 Task: Create new Company, with domain: 'binghamton.edu' and type: 'Other'. Add new contact for this company, with mail Id: 'Trisha34Murphy@binghamton.edu', First Name: Trisha, Last name:  Murphy, Job Title: 'IT Support Specialist', Phone Number: '(617) 555-8906'. Change life cycle stage to  Lead and lead status to  Open. Logged in from softage.5@softage.net
Action: Mouse moved to (77, 58)
Screenshot: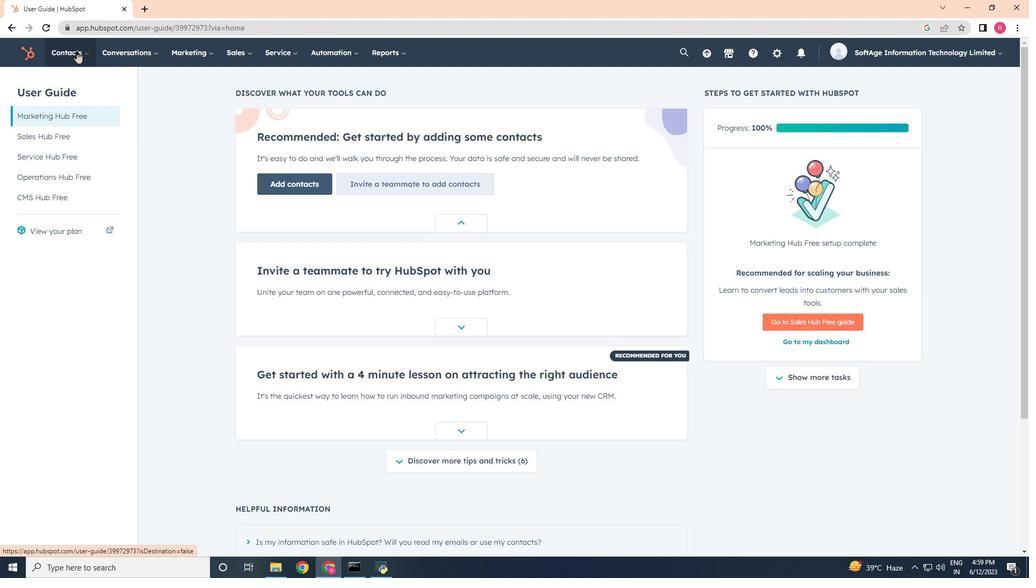 
Action: Mouse pressed left at (77, 58)
Screenshot: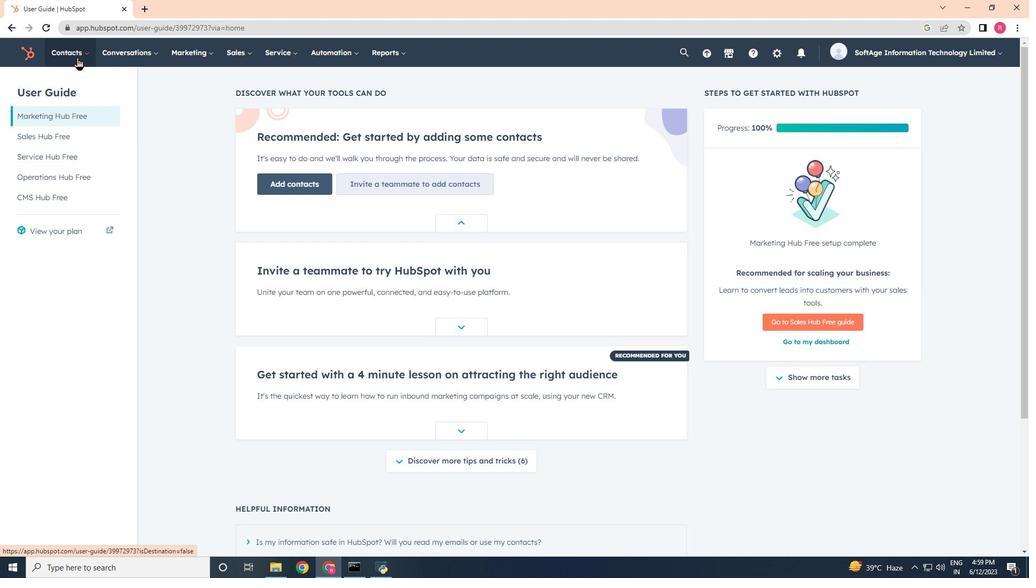 
Action: Mouse moved to (79, 99)
Screenshot: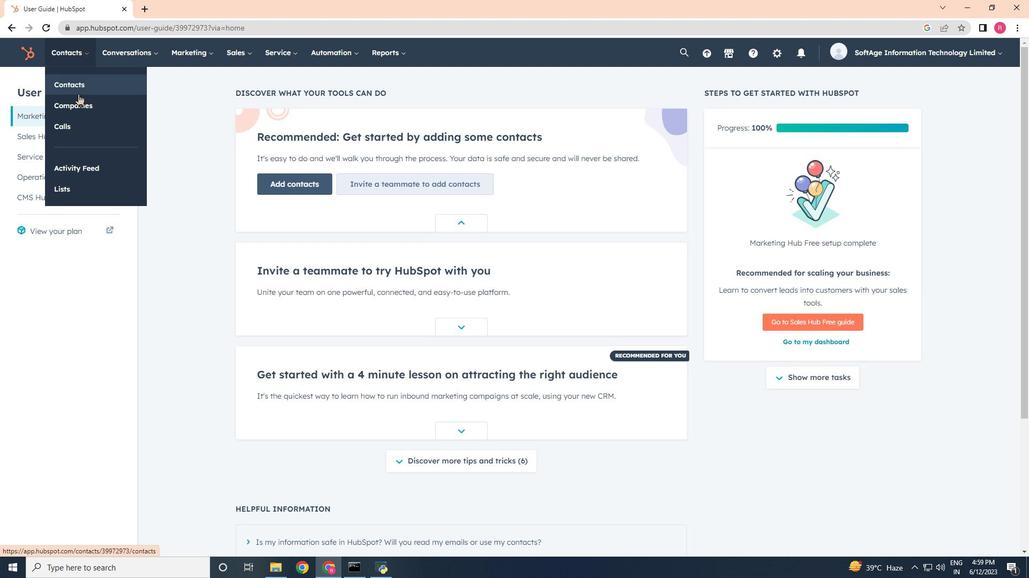 
Action: Mouse pressed left at (79, 99)
Screenshot: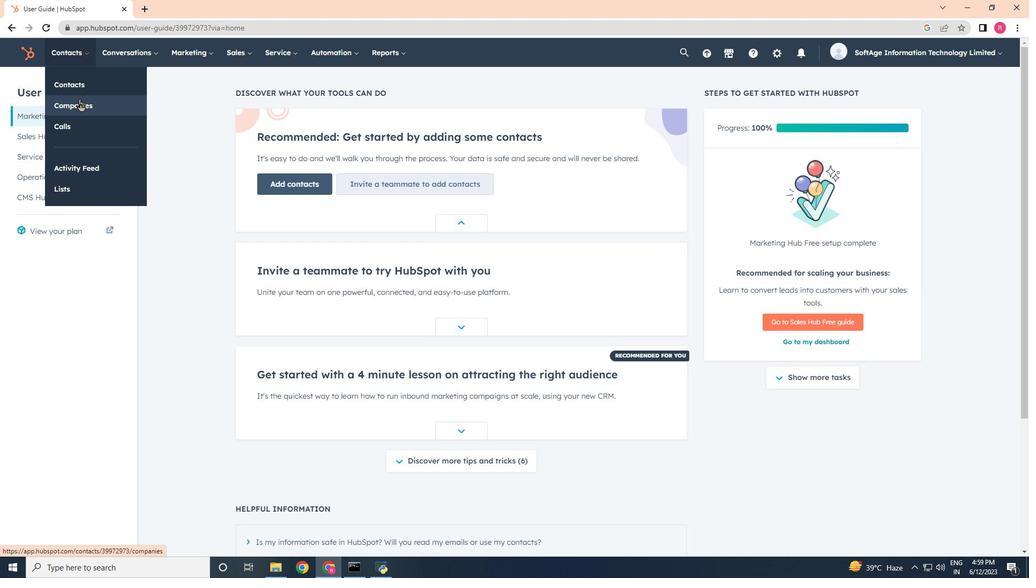 
Action: Mouse moved to (953, 95)
Screenshot: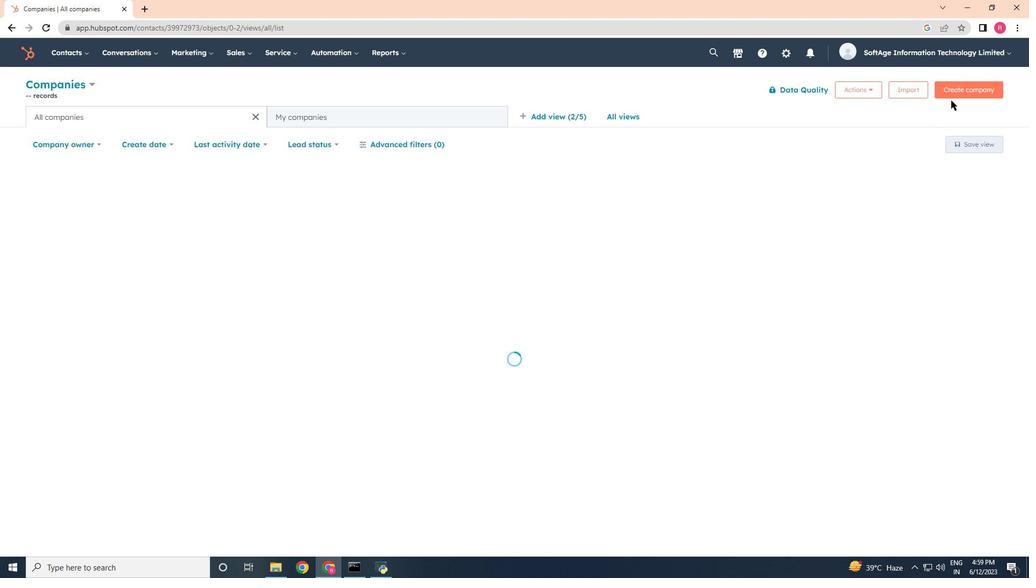 
Action: Mouse pressed left at (953, 95)
Screenshot: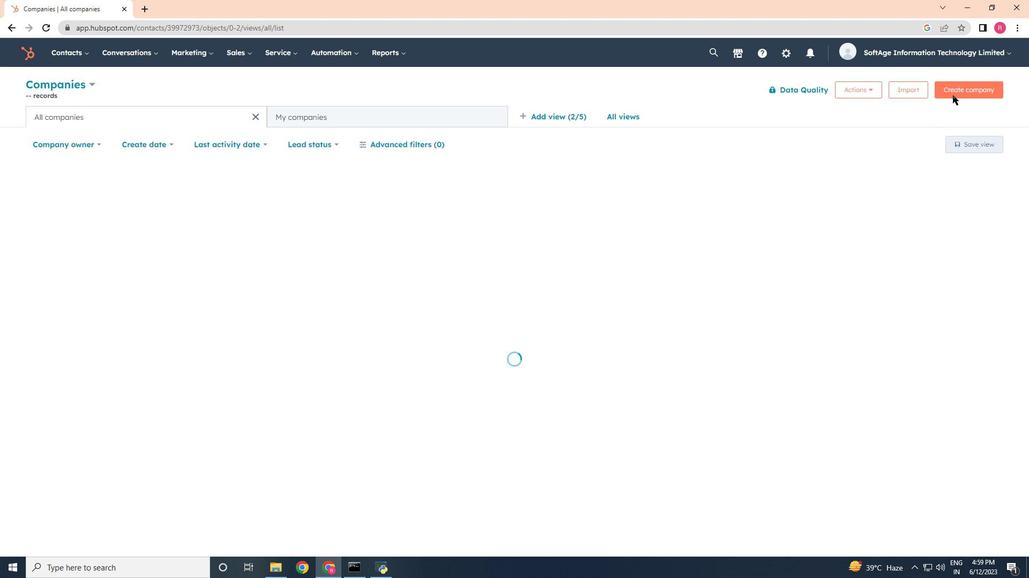 
Action: Mouse moved to (772, 139)
Screenshot: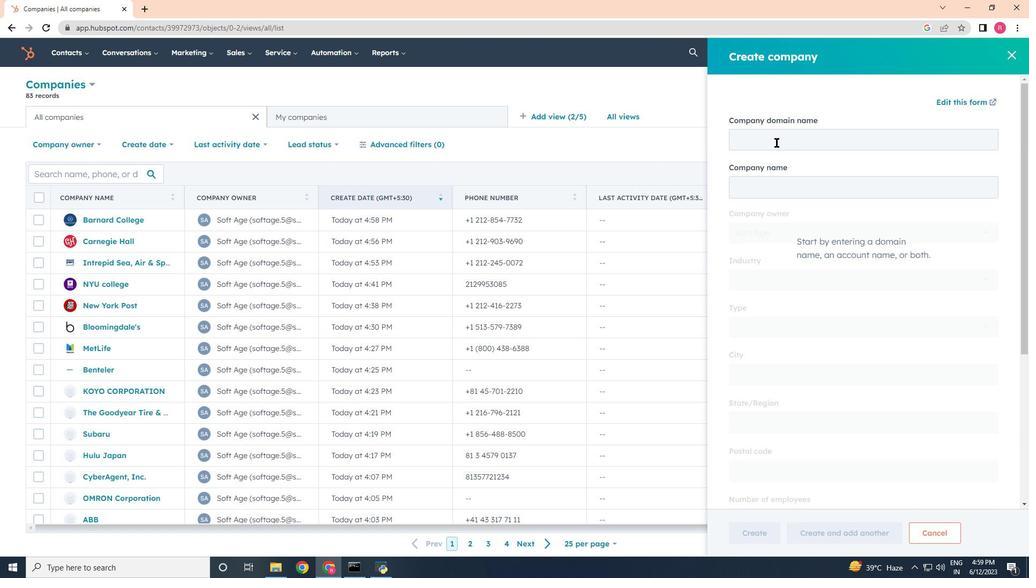 
Action: Mouse pressed left at (772, 139)
Screenshot: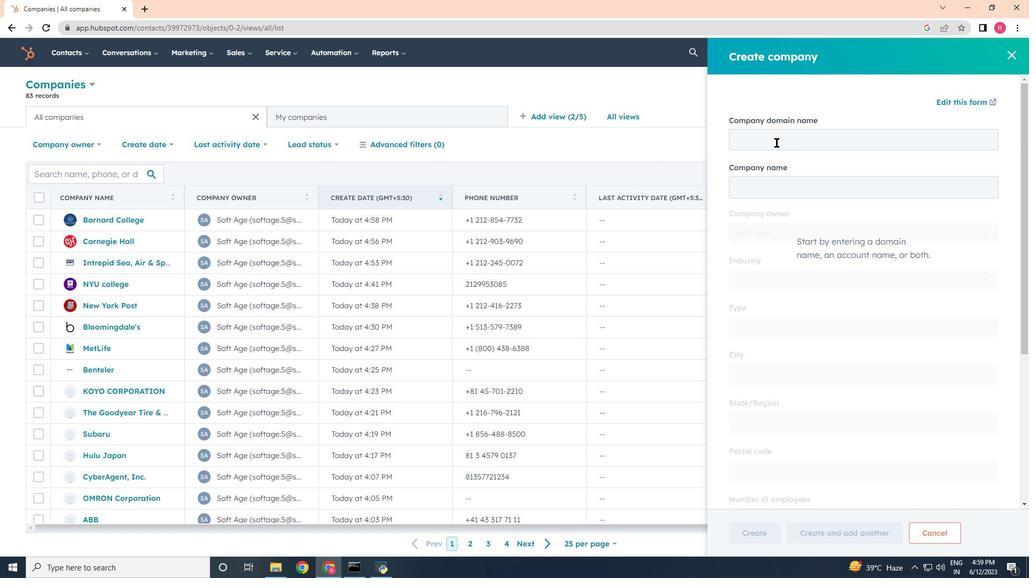 
Action: Key pressed binghanton<Key.space><Key.backspace>.edu<Key.tab><Key.tab><Key.tab><Key.tab>
Screenshot: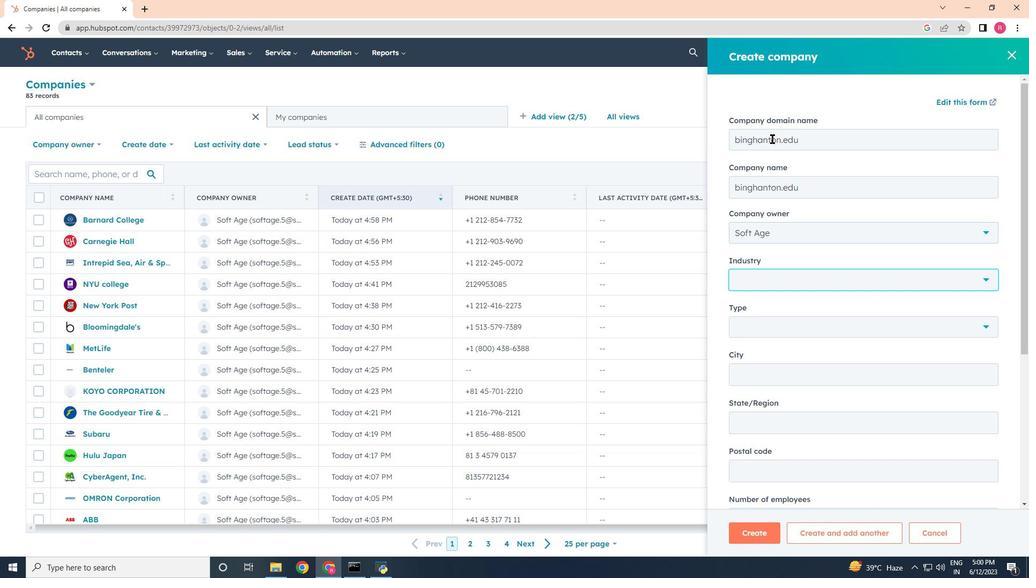 
Action: Mouse moved to (837, 321)
Screenshot: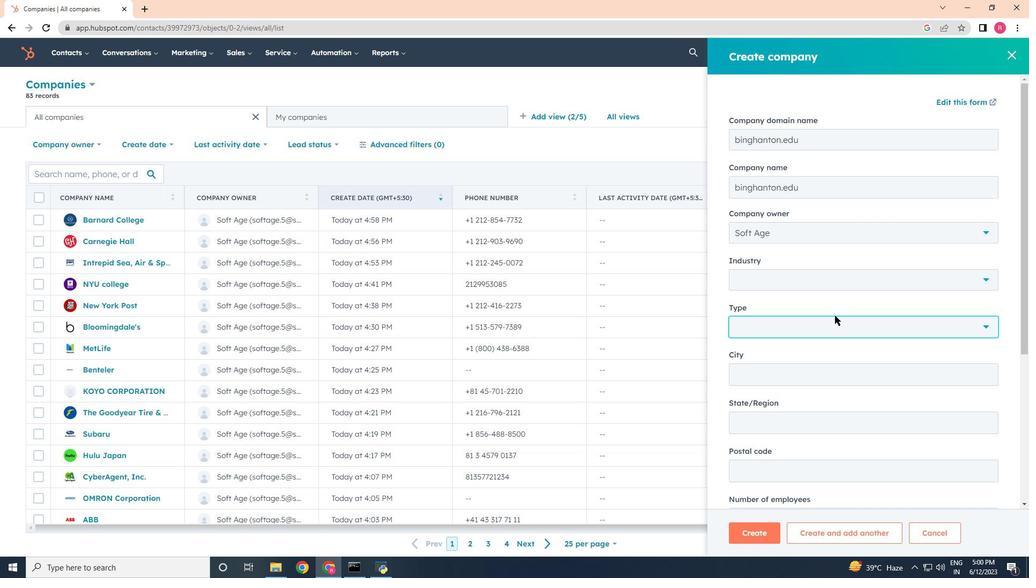 
Action: Mouse pressed left at (837, 321)
Screenshot: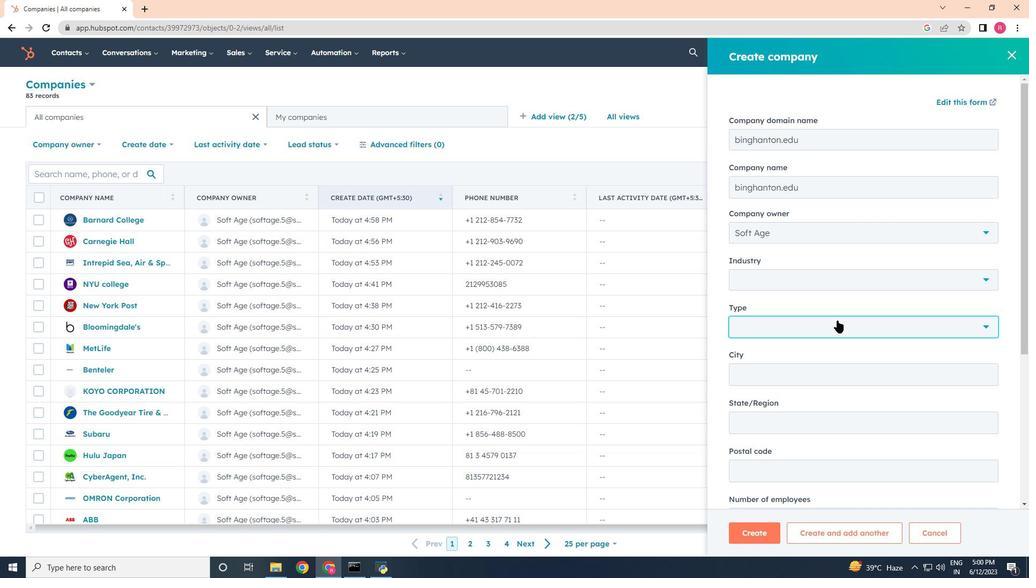 
Action: Mouse moved to (771, 457)
Screenshot: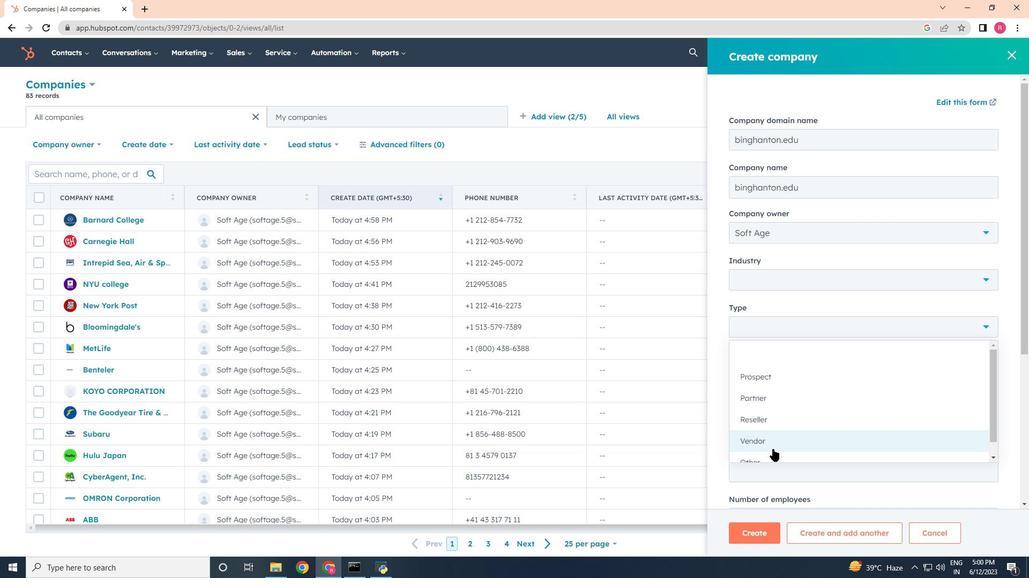 
Action: Mouse pressed left at (771, 457)
Screenshot: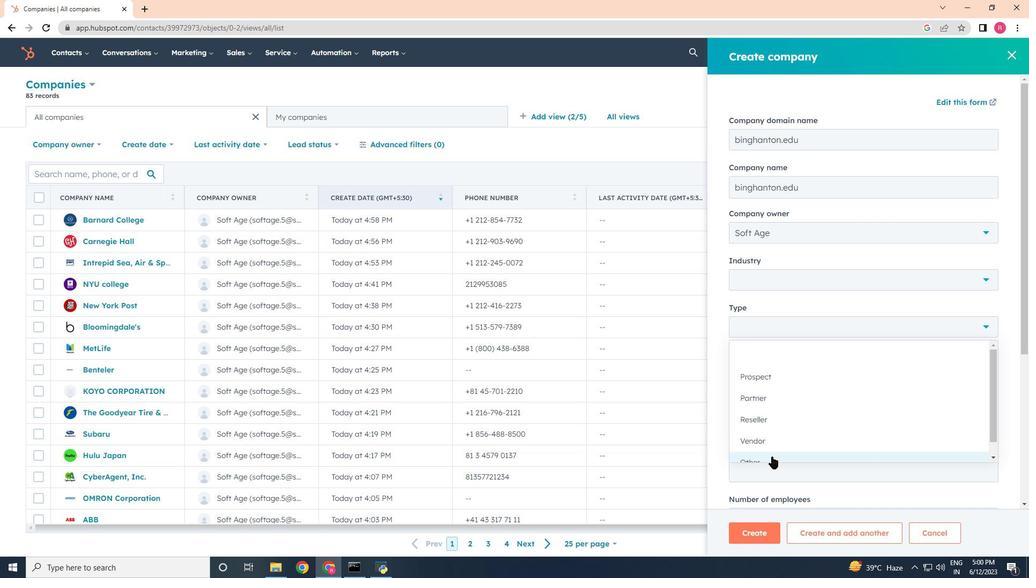 
Action: Mouse moved to (768, 456)
Screenshot: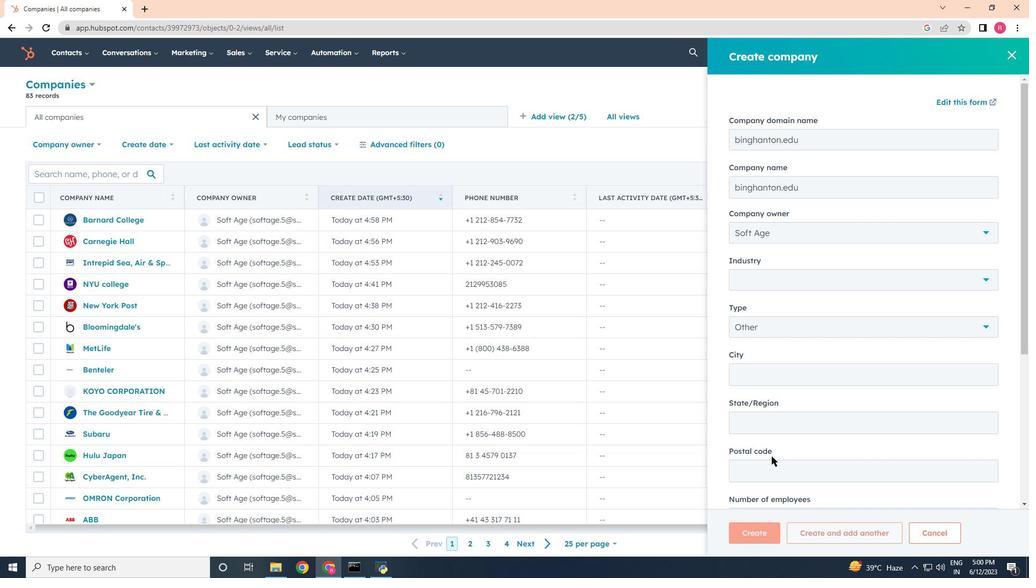 
Action: Mouse scrolled (768, 455) with delta (0, 0)
Screenshot: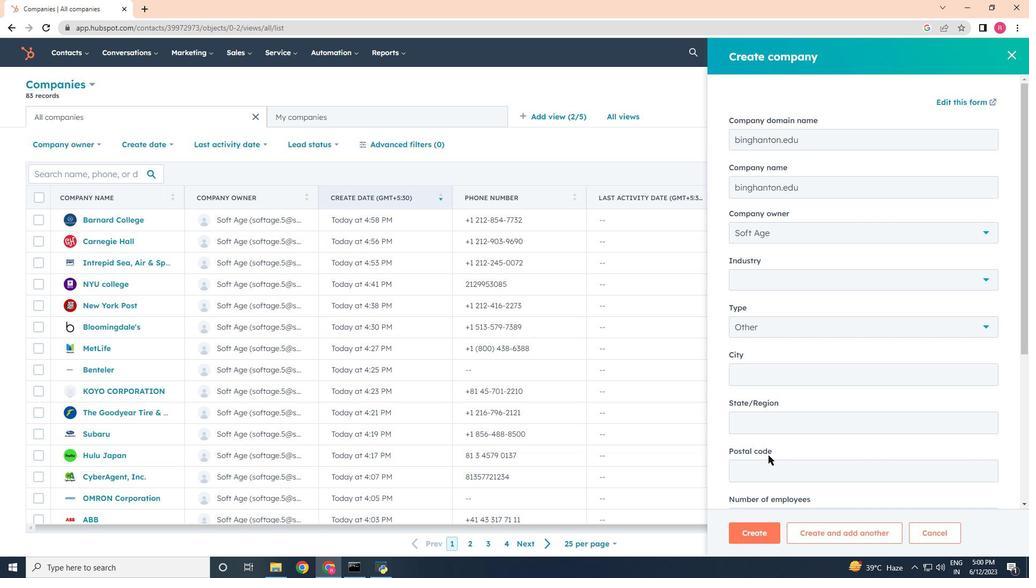 
Action: Mouse scrolled (768, 455) with delta (0, 0)
Screenshot: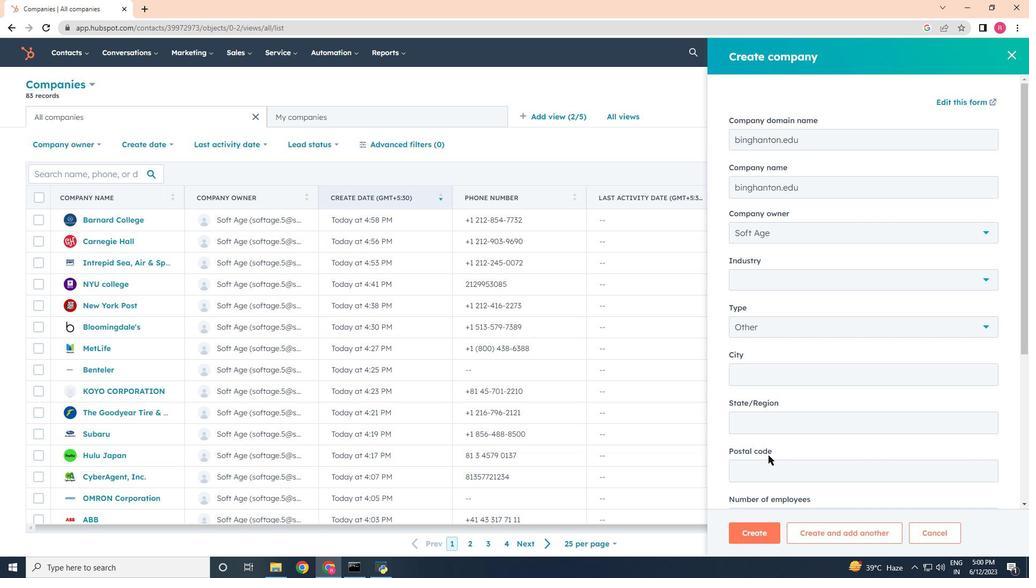 
Action: Mouse scrolled (768, 455) with delta (0, 0)
Screenshot: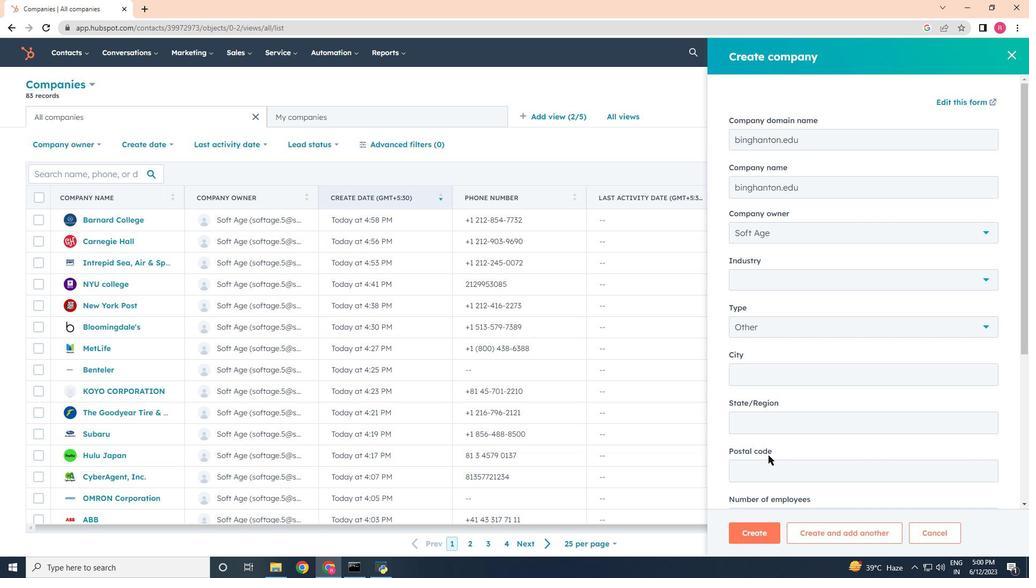 
Action: Mouse scrolled (768, 455) with delta (0, 0)
Screenshot: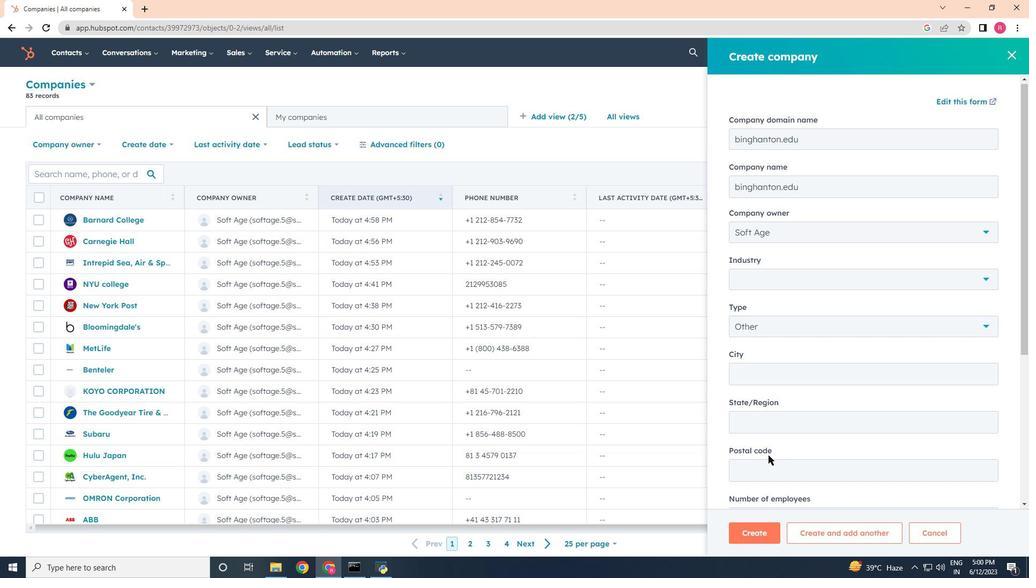
Action: Mouse moved to (767, 506)
Screenshot: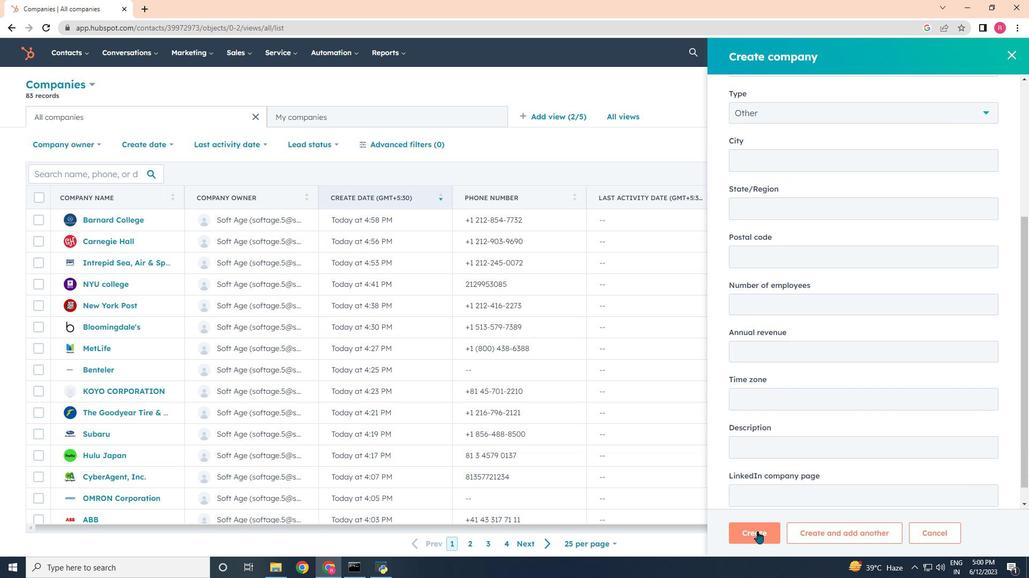 
Action: Mouse scrolled (767, 505) with delta (0, 0)
Screenshot: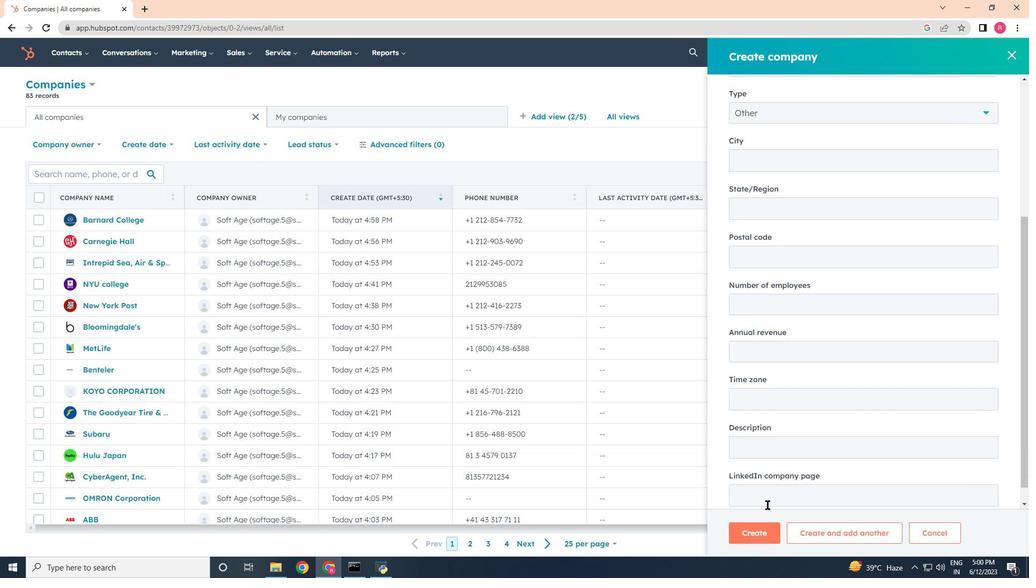 
Action: Mouse scrolled (767, 505) with delta (0, 0)
Screenshot: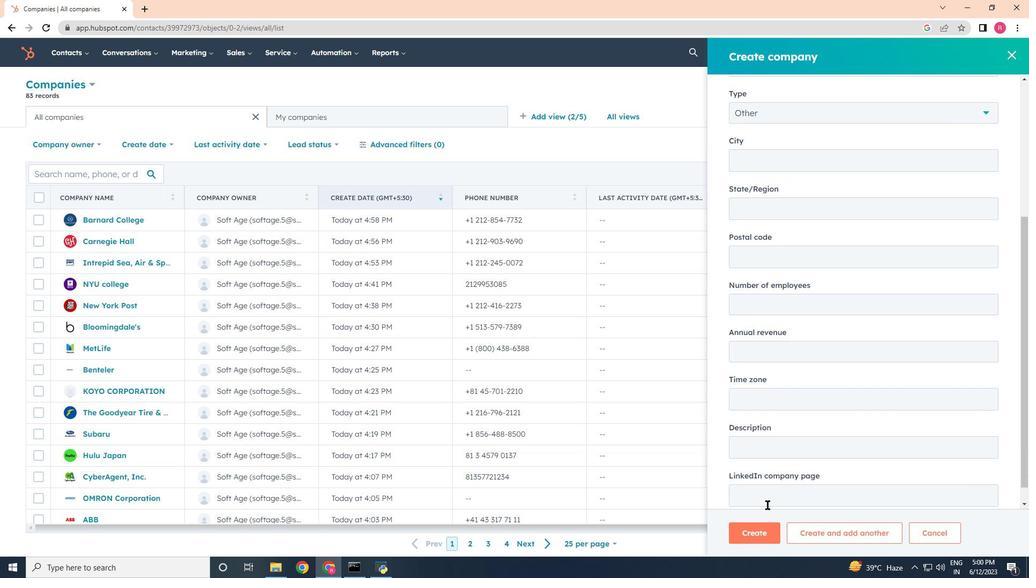 
Action: Mouse moved to (778, 493)
Screenshot: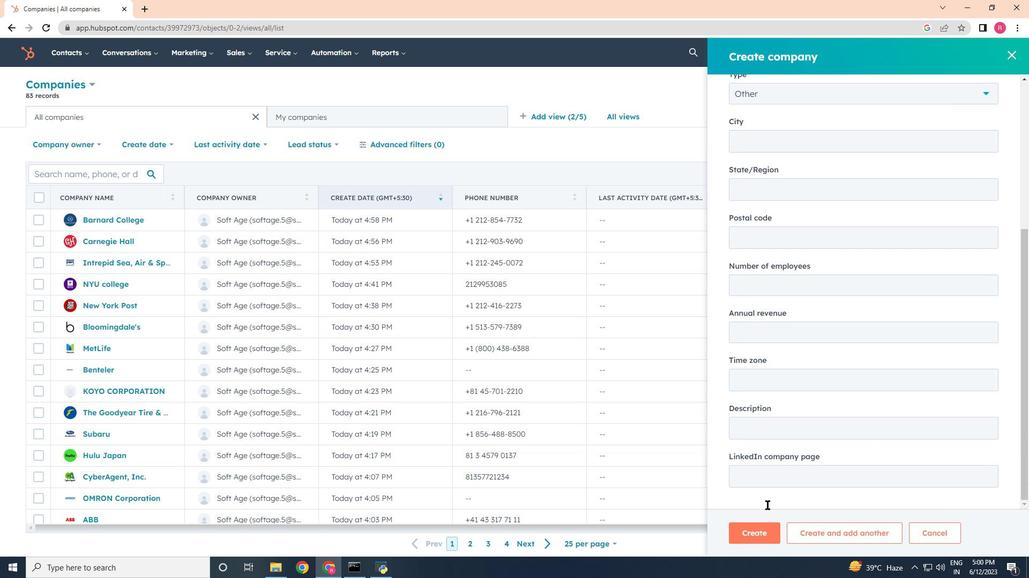 
Action: Mouse scrolled (778, 493) with delta (0, 0)
Screenshot: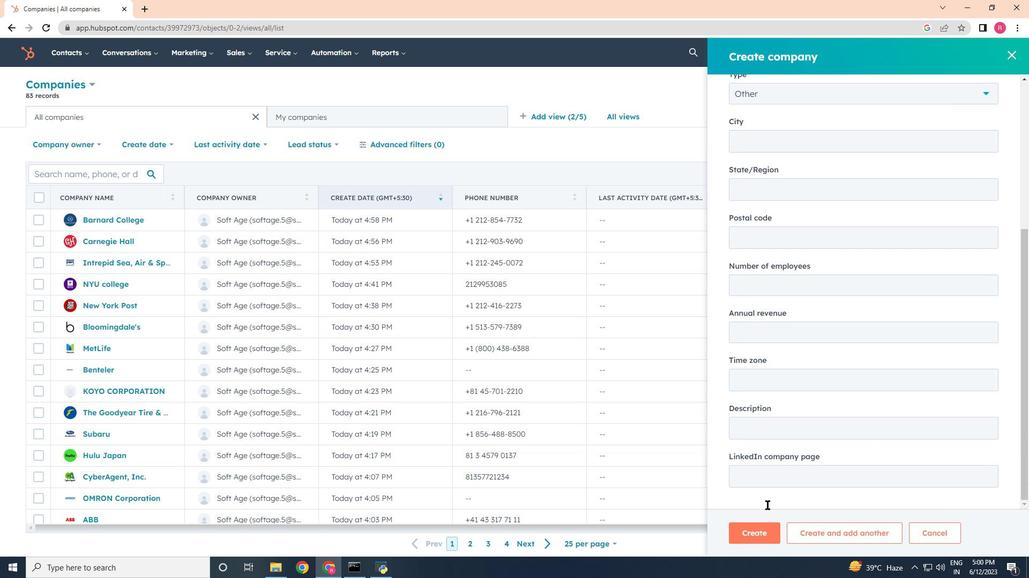 
Action: Mouse moved to (779, 464)
Screenshot: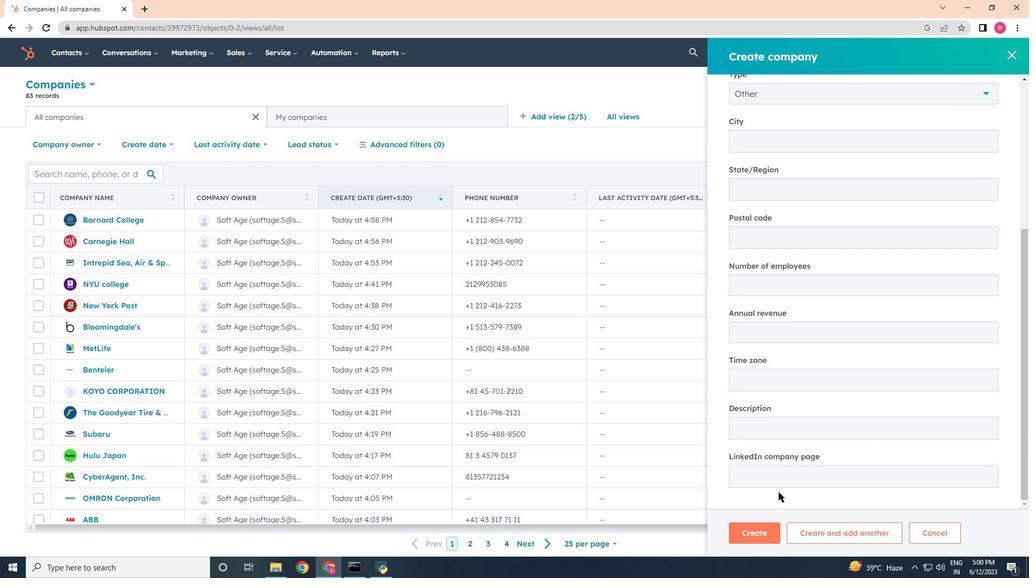 
Action: Mouse scrolled (779, 464) with delta (0, 0)
Screenshot: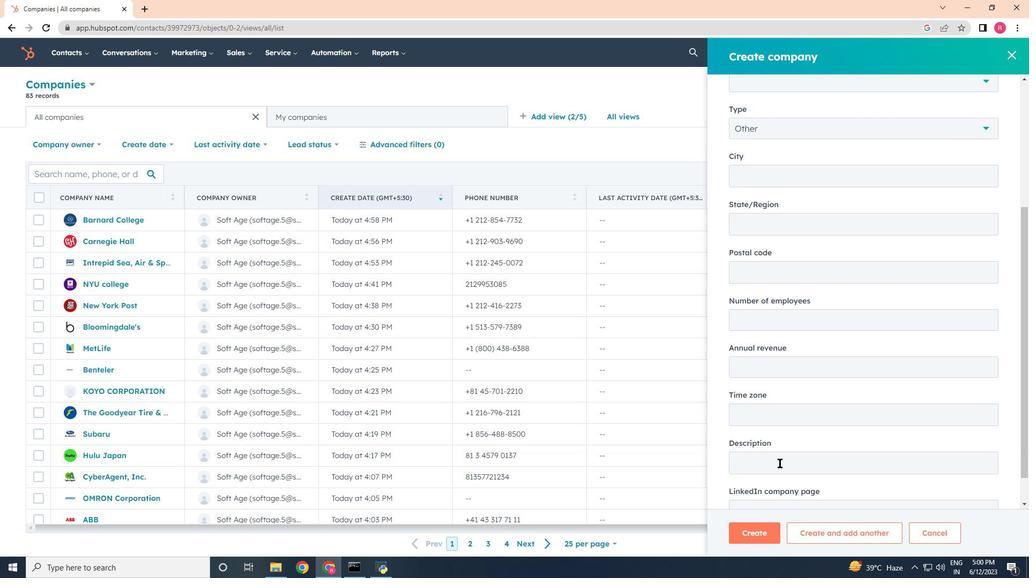 
Action: Mouse scrolled (779, 464) with delta (0, 0)
Screenshot: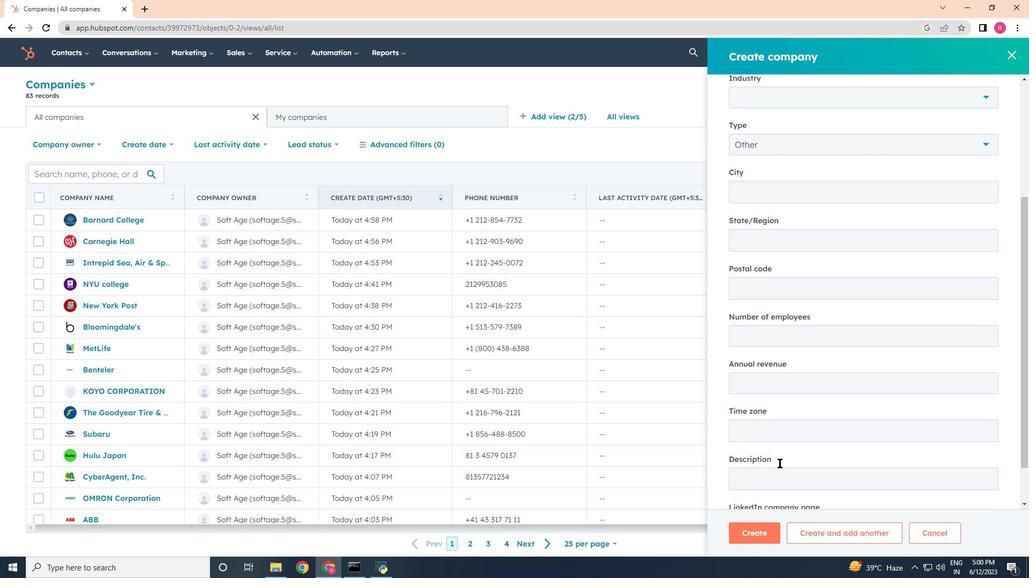 
Action: Mouse scrolled (779, 464) with delta (0, 0)
Screenshot: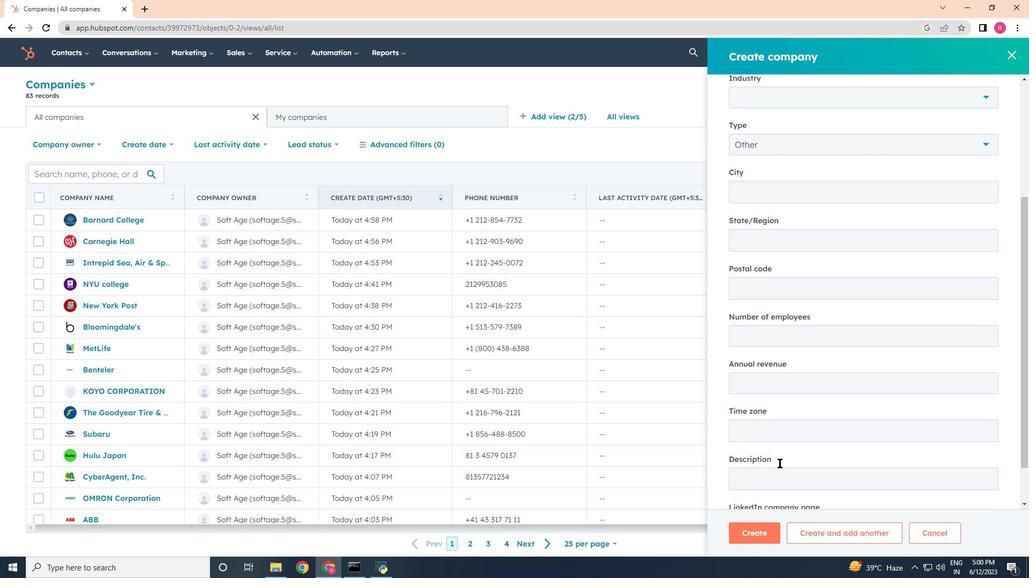 
Action: Mouse scrolled (779, 464) with delta (0, 0)
Screenshot: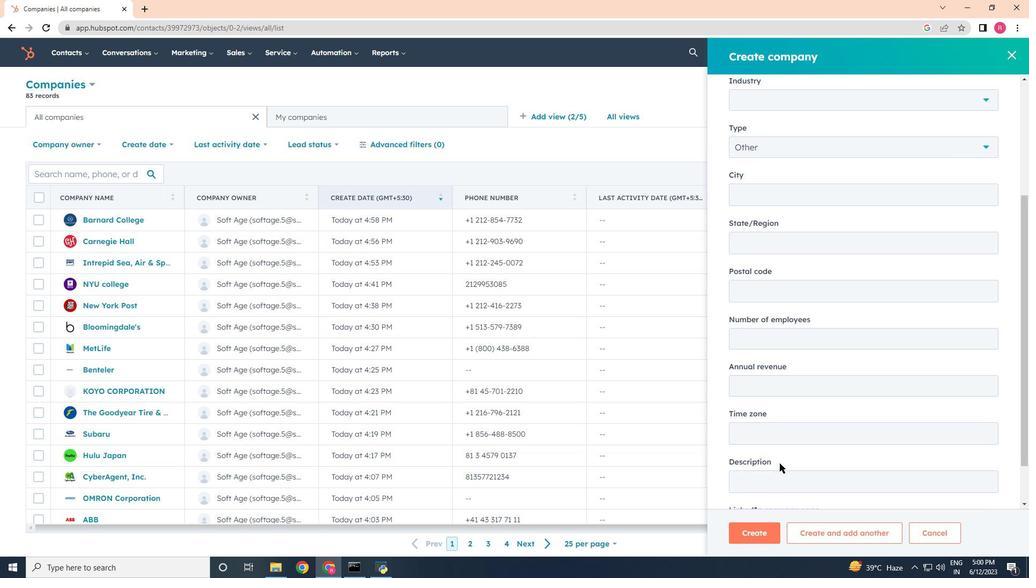 
Action: Mouse scrolled (779, 464) with delta (0, 0)
Screenshot: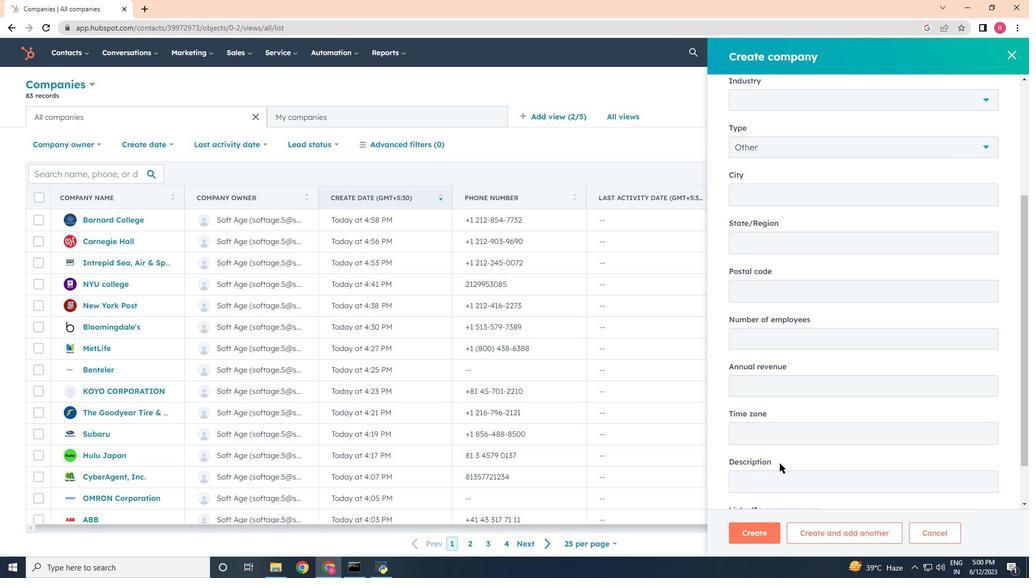 
Action: Mouse scrolled (779, 464) with delta (0, 0)
Screenshot: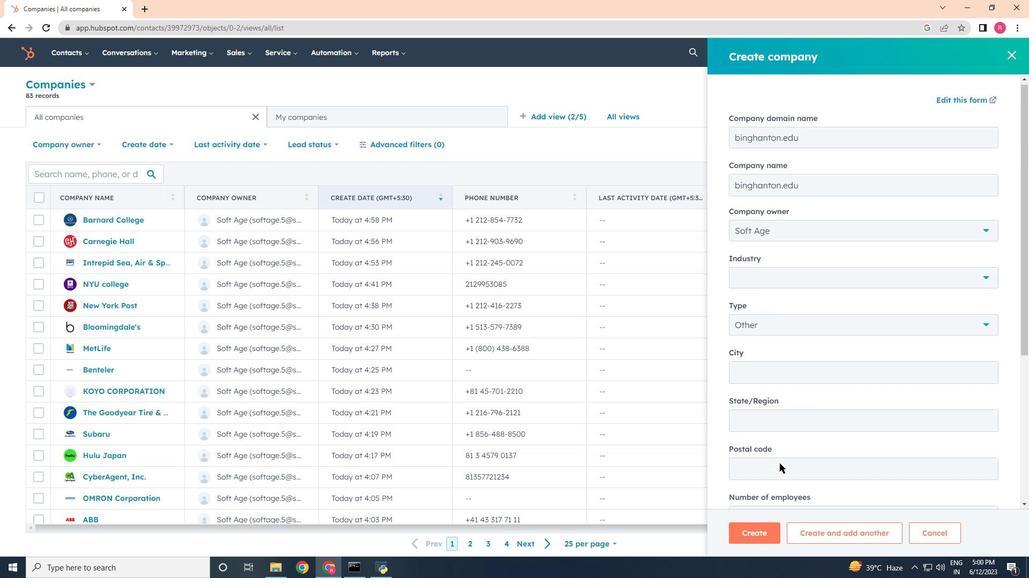 
Action: Mouse scrolled (779, 464) with delta (0, 0)
Screenshot: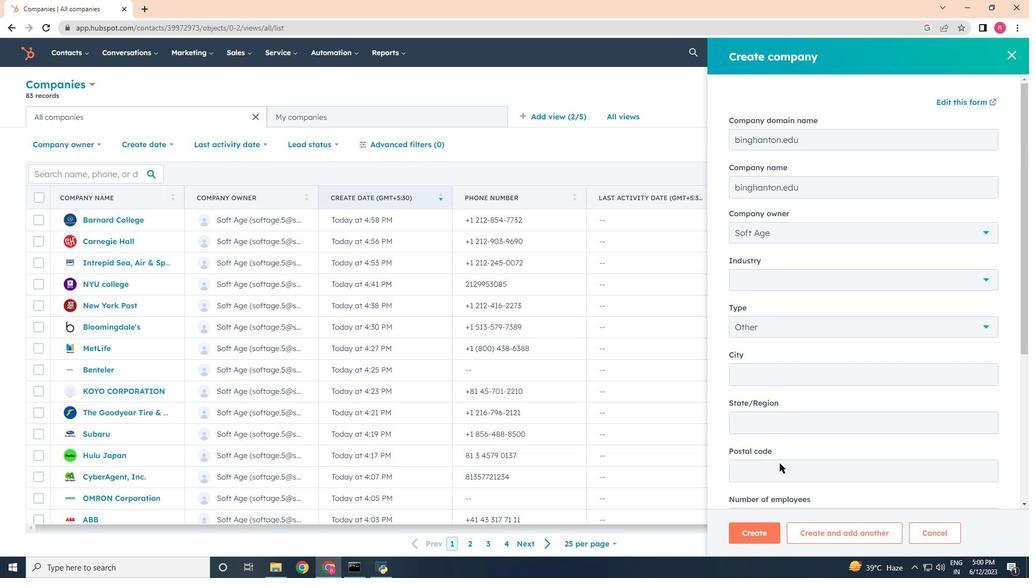 
Action: Mouse scrolled (779, 464) with delta (0, 0)
Screenshot: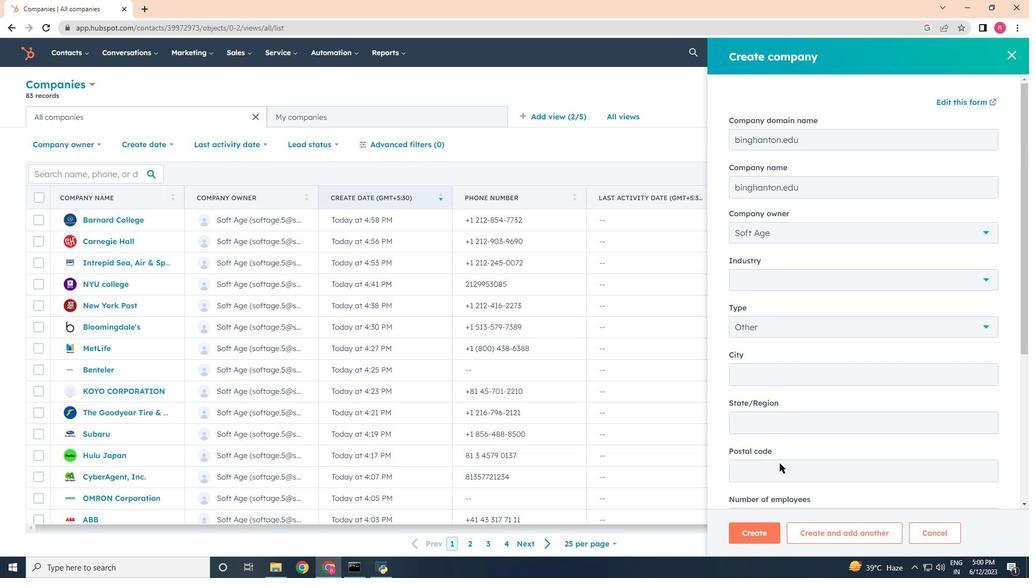 
Action: Mouse moved to (767, 141)
Screenshot: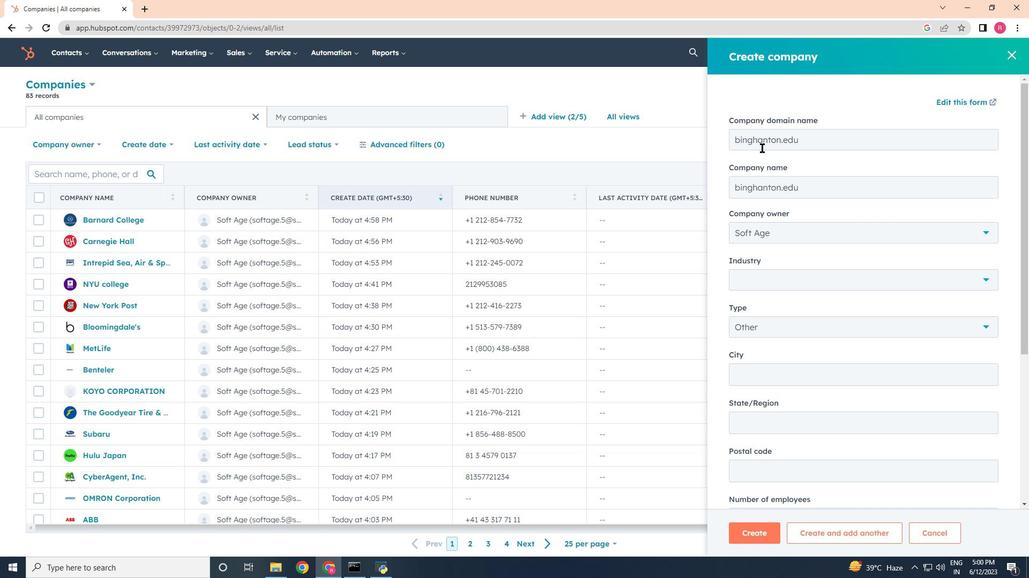 
Action: Mouse pressed left at (767, 141)
Screenshot: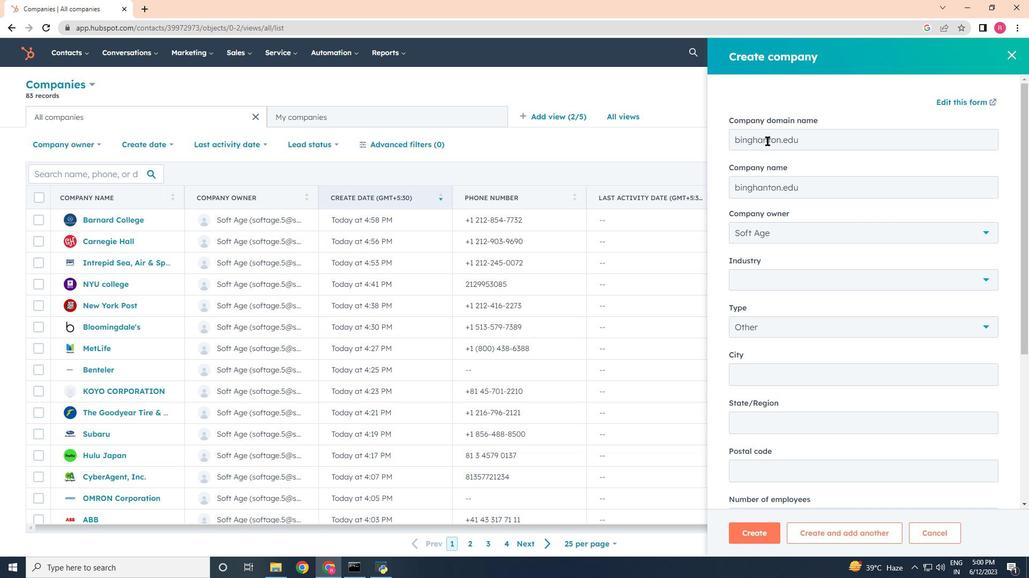 
Action: Mouse moved to (771, 163)
Screenshot: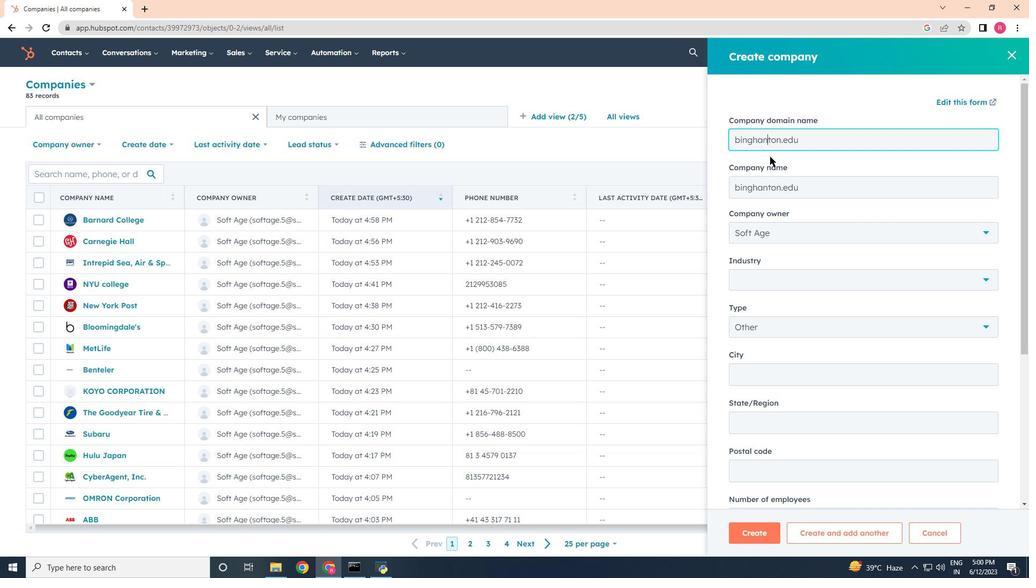 
Action: Key pressed <Key.backspace>m
Screenshot: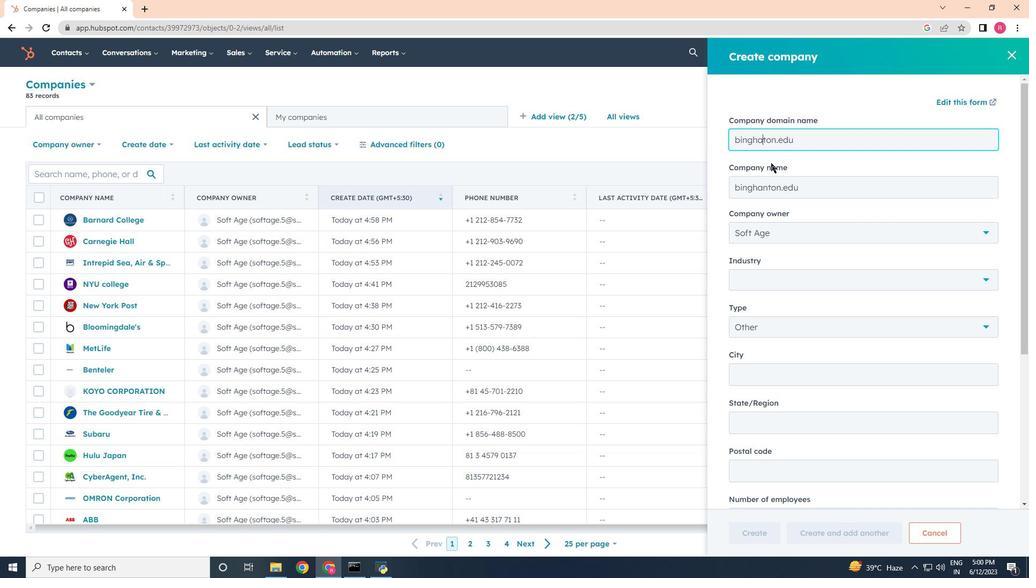 
Action: Mouse moved to (756, 310)
Screenshot: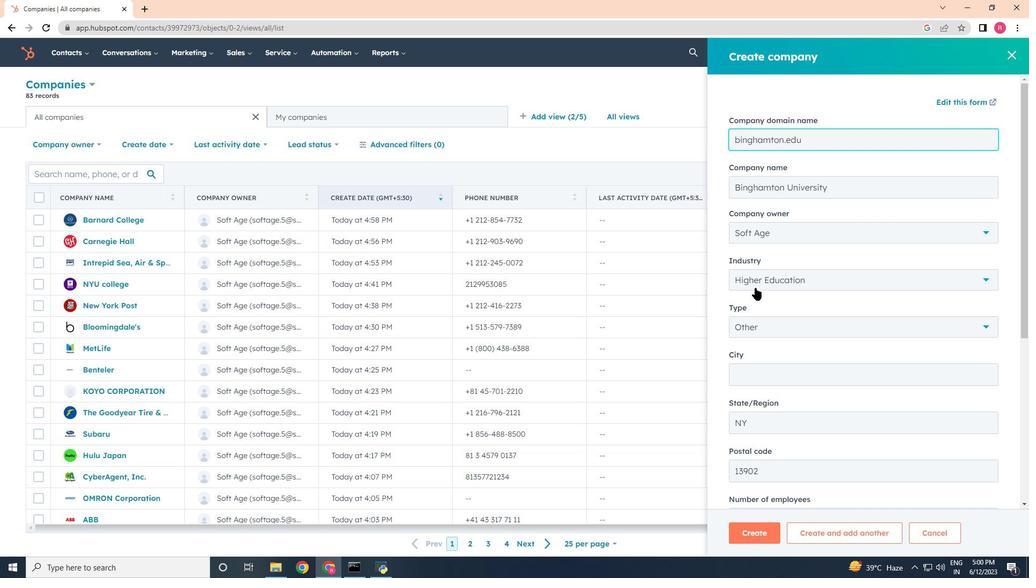 
Action: Mouse scrolled (756, 310) with delta (0, 0)
Screenshot: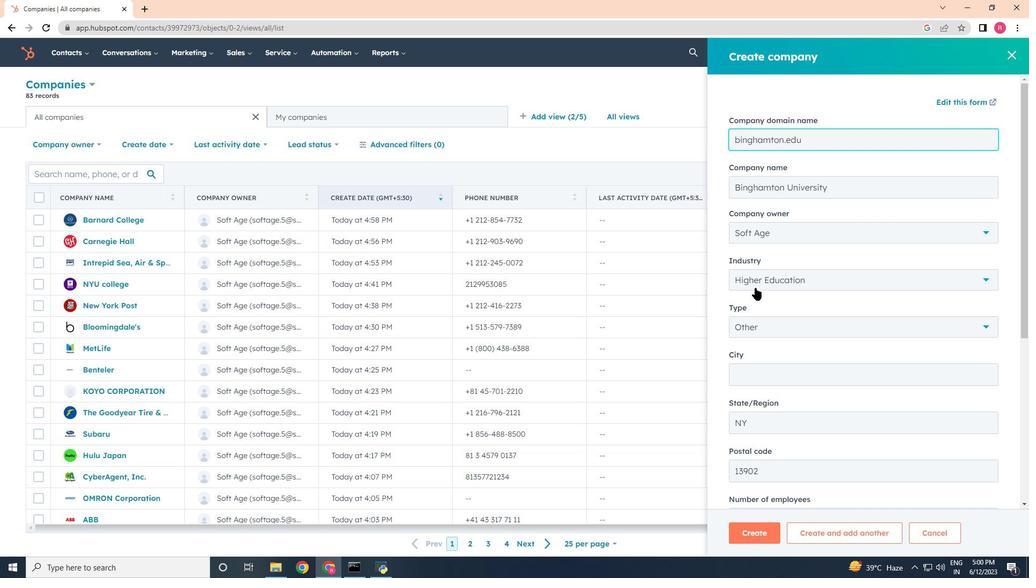 
Action: Mouse moved to (756, 311)
Screenshot: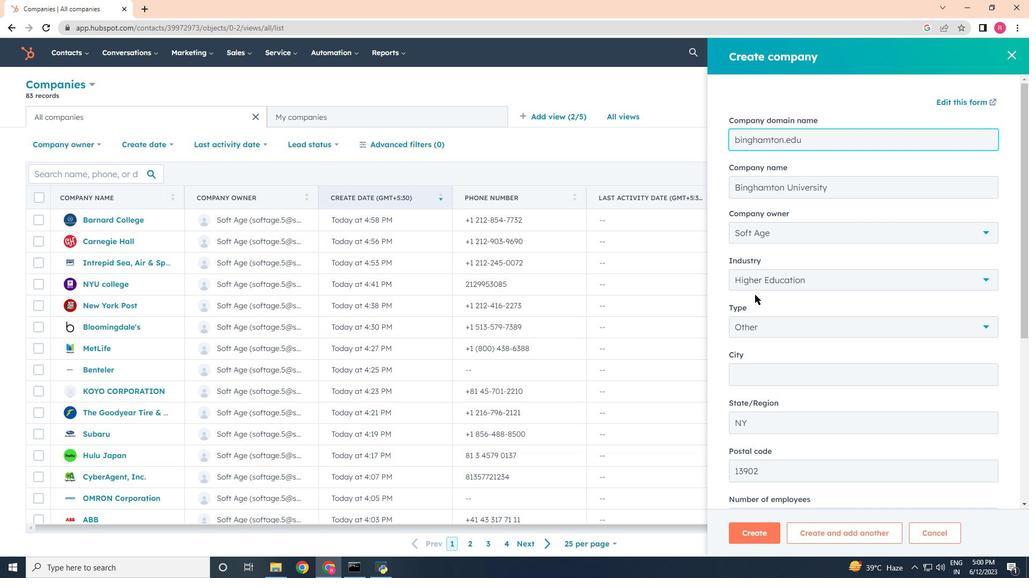 
Action: Mouse scrolled (756, 311) with delta (0, 0)
Screenshot: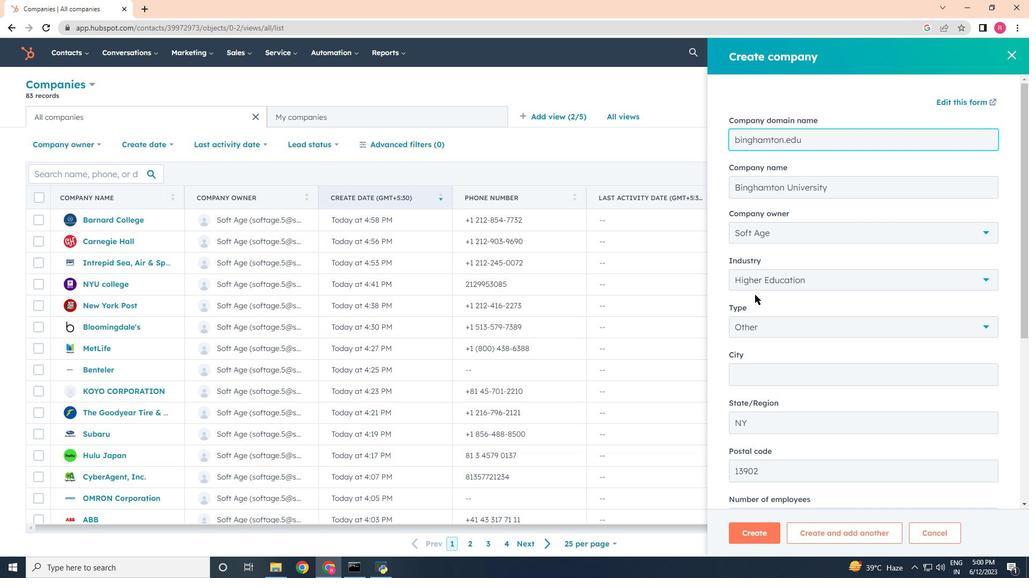 
Action: Mouse scrolled (756, 311) with delta (0, 0)
Screenshot: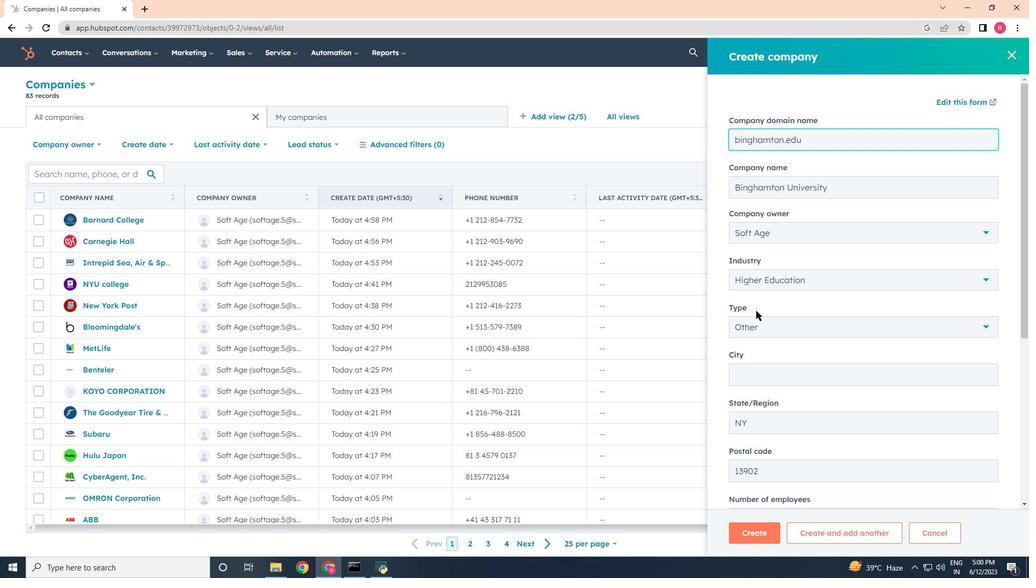
Action: Mouse moved to (764, 311)
Screenshot: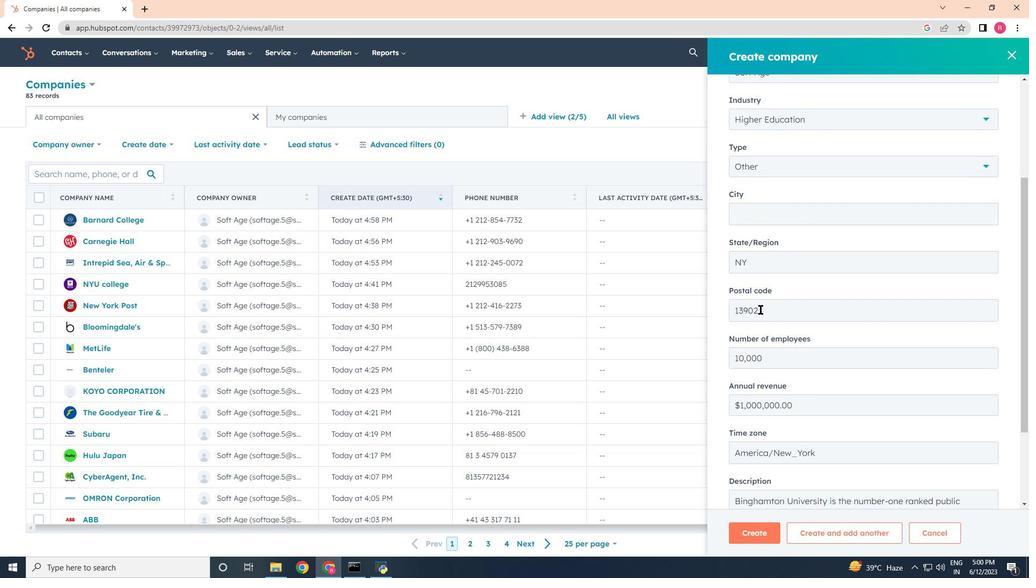 
Action: Mouse scrolled (764, 311) with delta (0, 0)
Screenshot: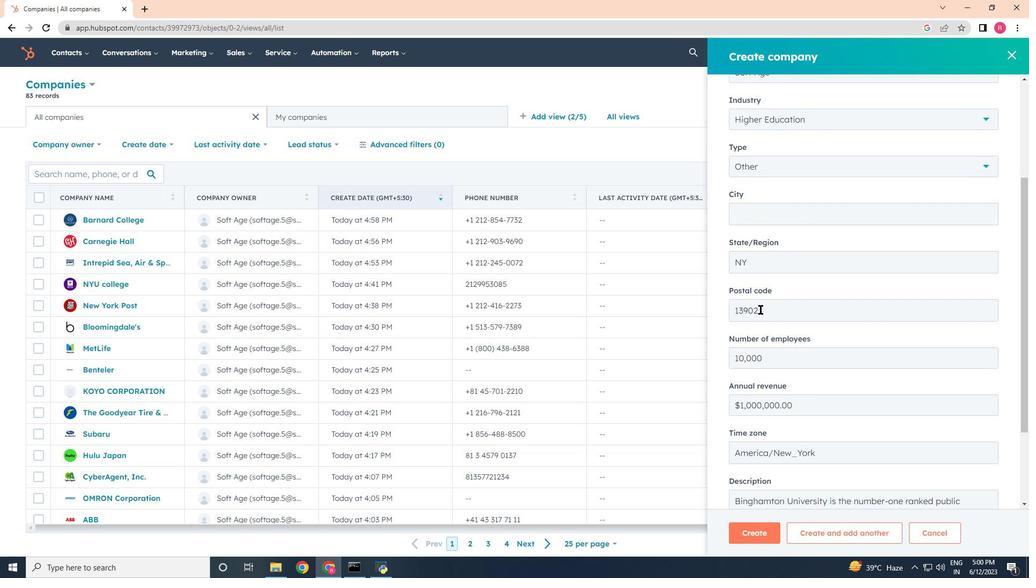 
Action: Mouse moved to (766, 314)
Screenshot: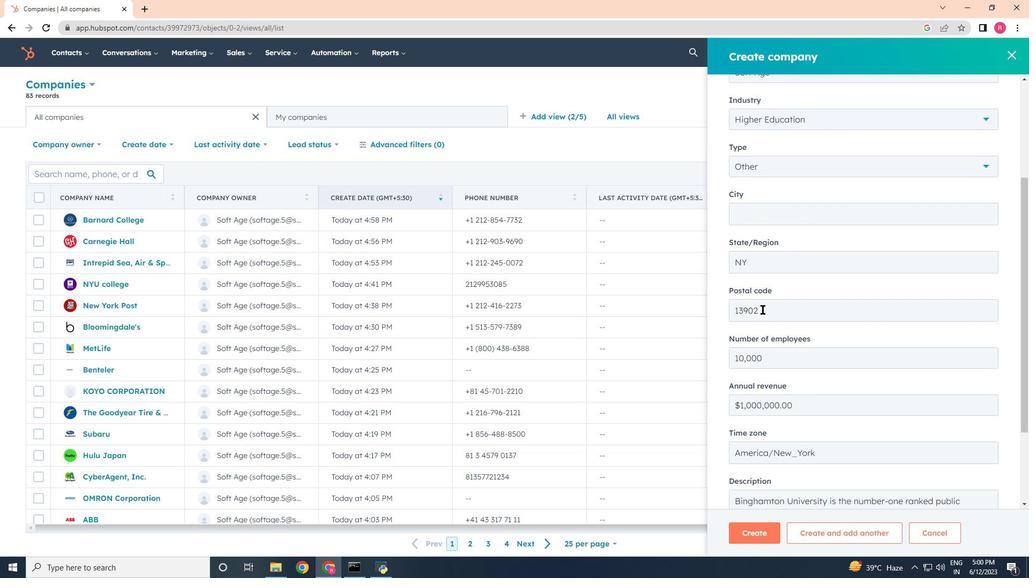 
Action: Mouse scrolled (766, 314) with delta (0, 0)
Screenshot: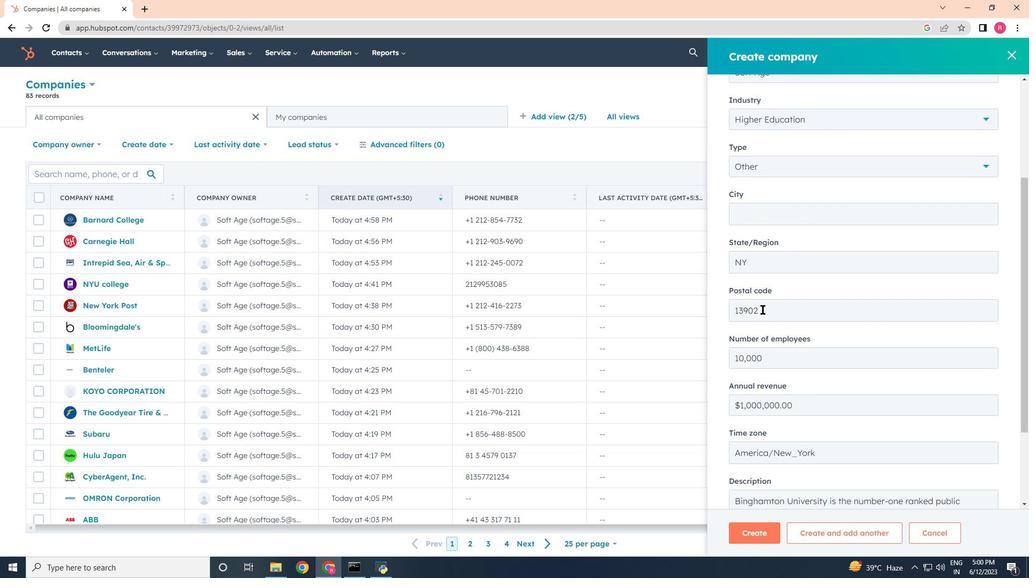
Action: Mouse moved to (766, 315)
Screenshot: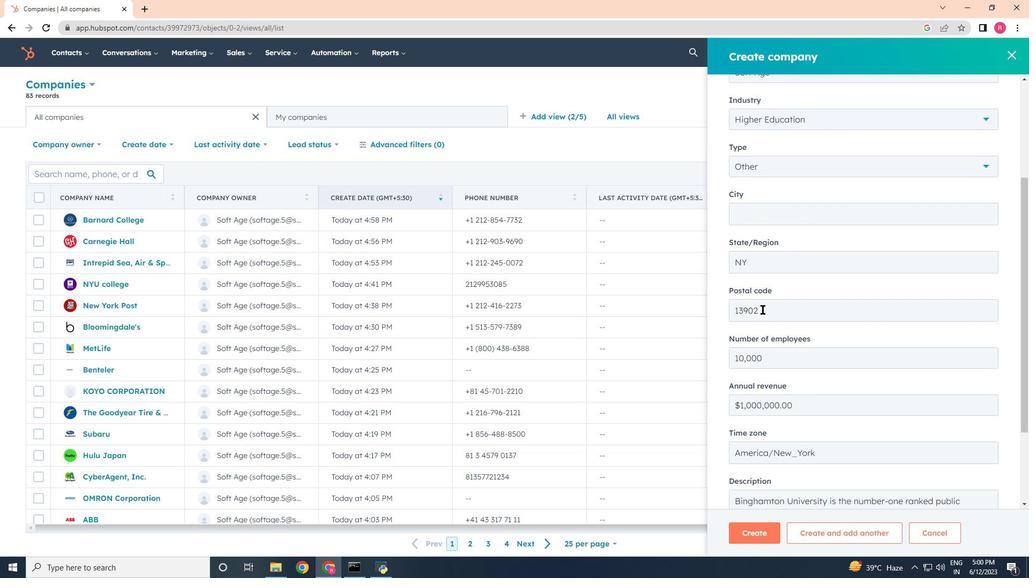 
Action: Mouse scrolled (766, 314) with delta (0, 0)
Screenshot: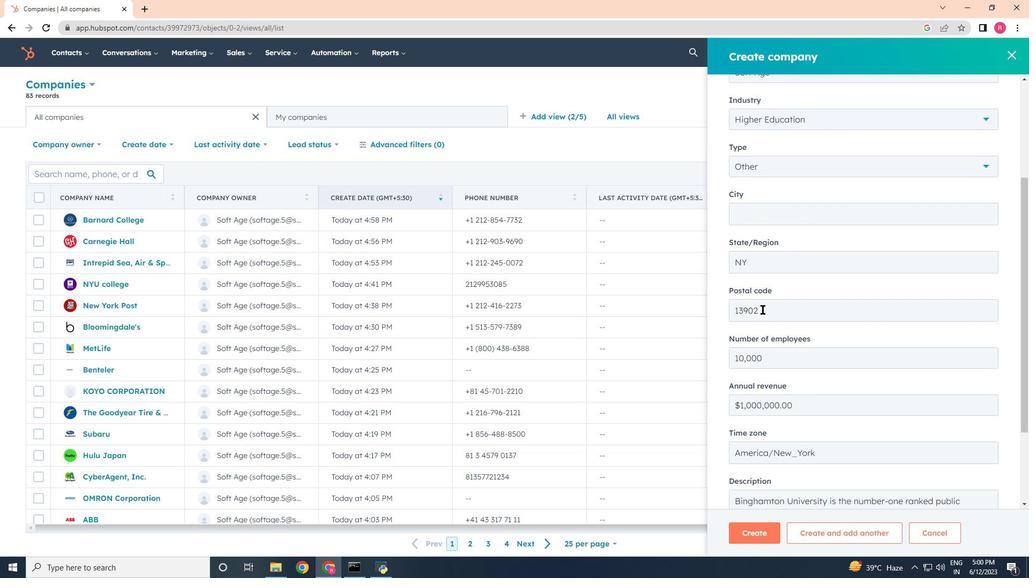 
Action: Mouse scrolled (766, 314) with delta (0, 0)
Screenshot: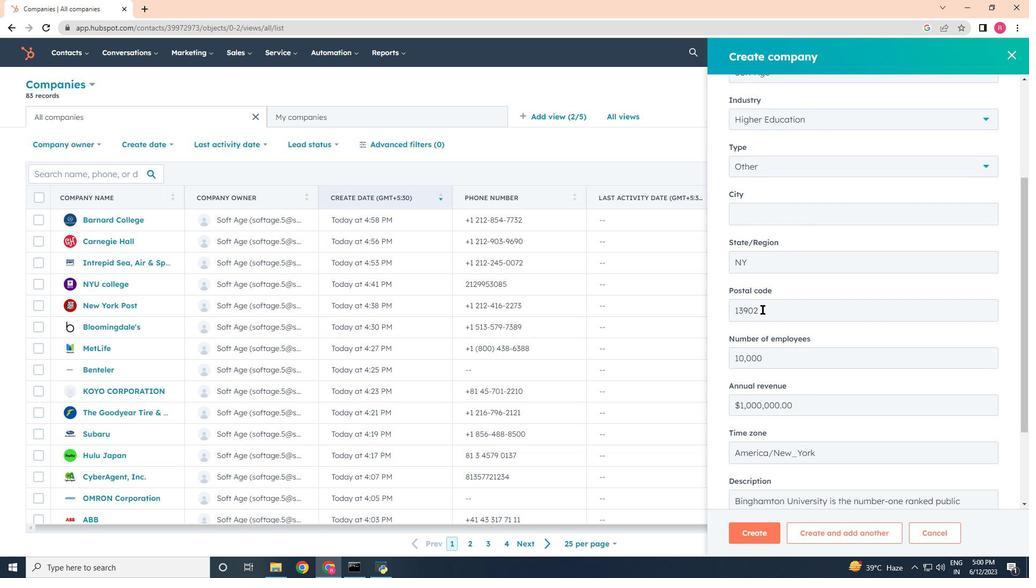 
Action: Mouse moved to (753, 528)
Screenshot: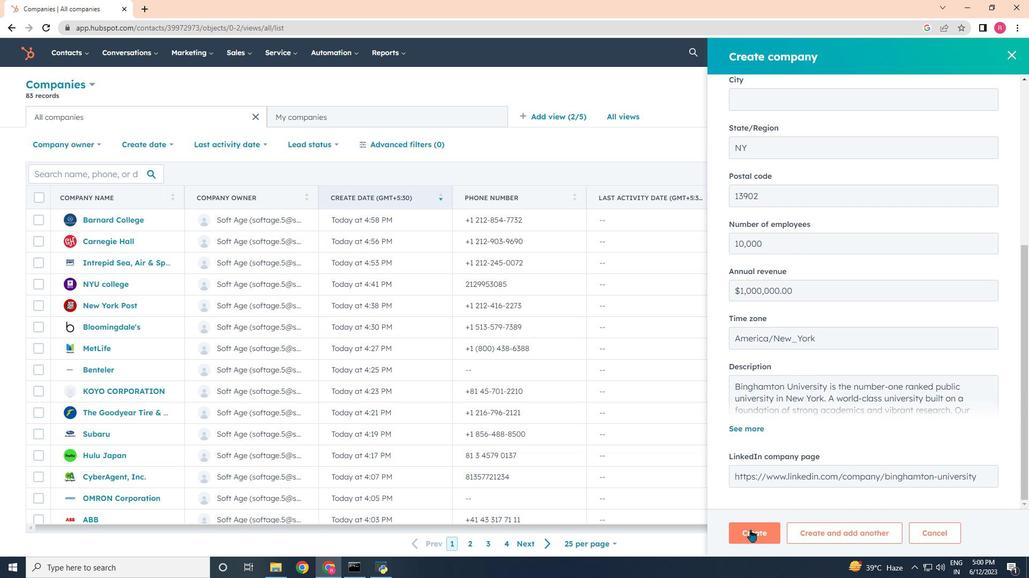 
Action: Mouse pressed left at (753, 528)
Screenshot: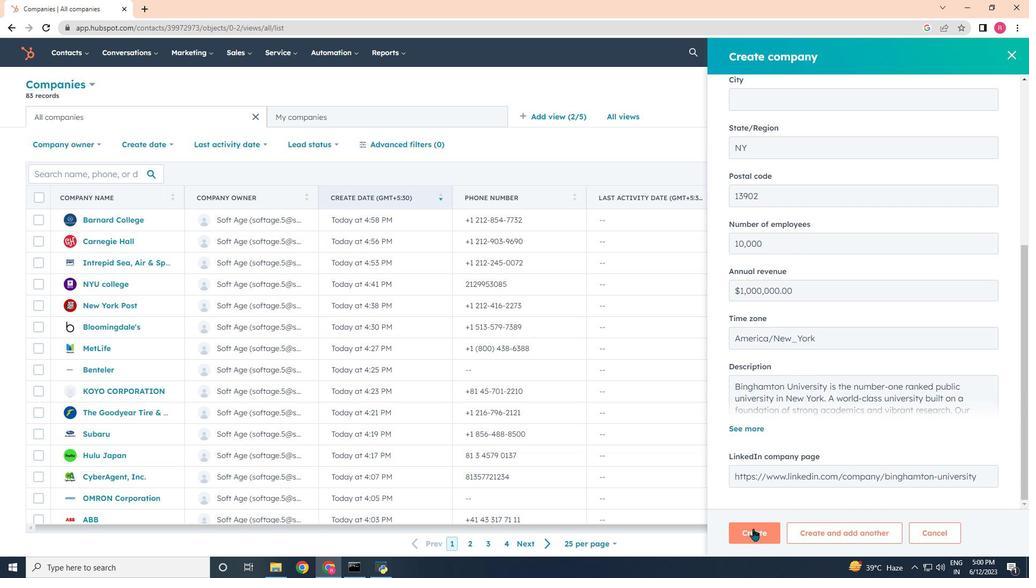 
Action: Mouse moved to (731, 348)
Screenshot: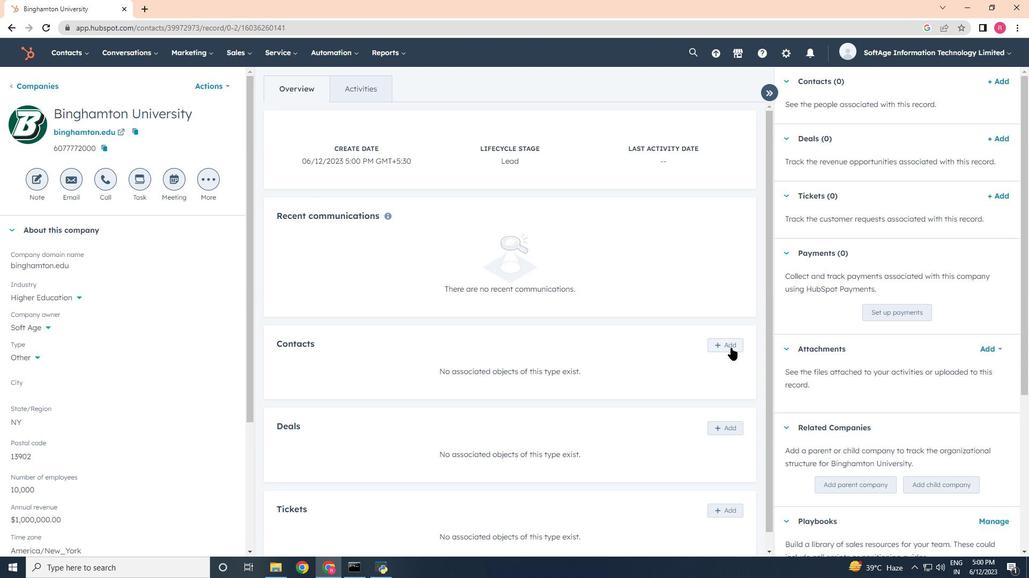 
Action: Mouse pressed left at (731, 348)
Screenshot: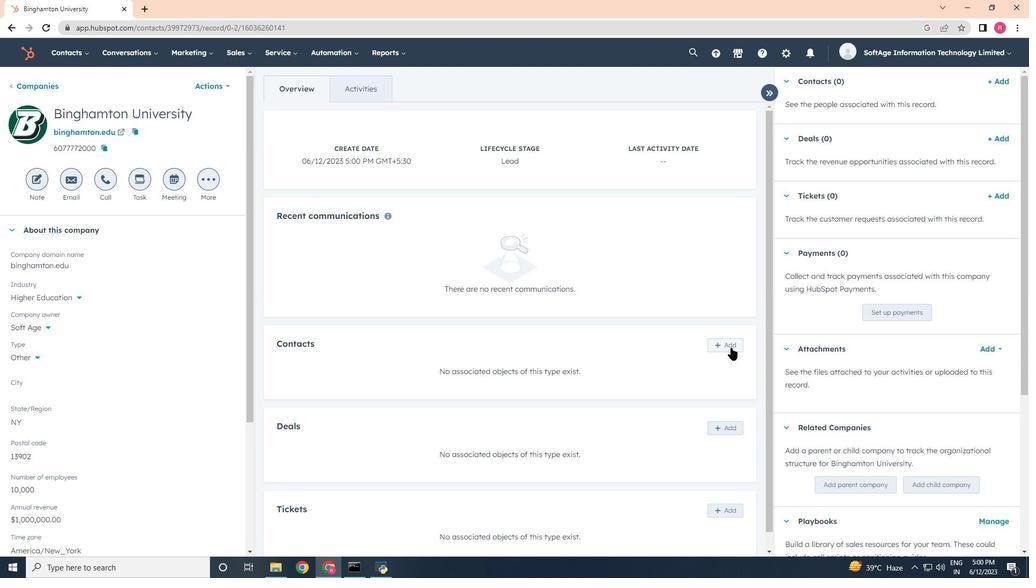 
Action: Mouse moved to (770, 125)
Screenshot: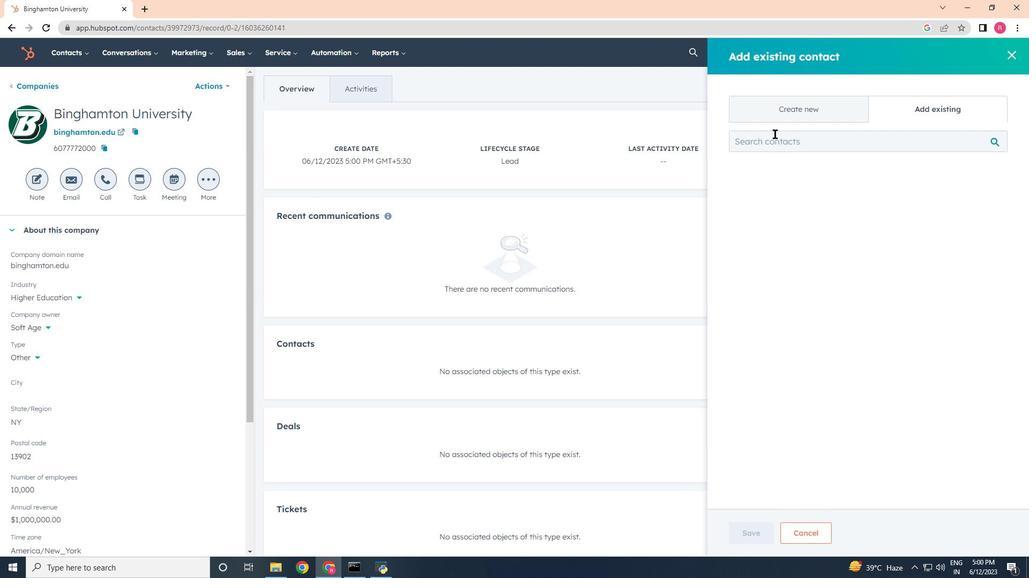 
Action: Mouse pressed left at (770, 125)
Screenshot: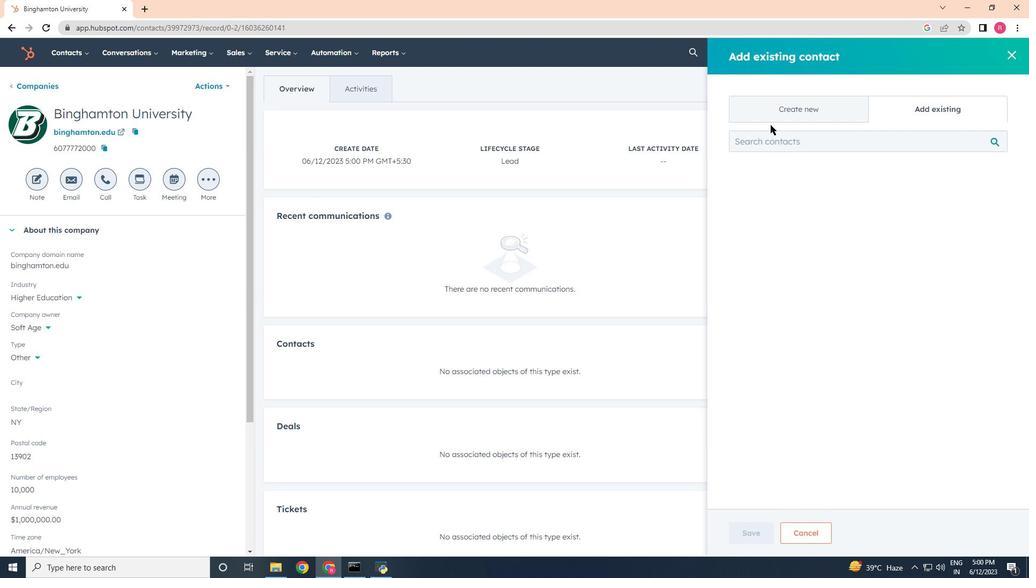 
Action: Mouse moved to (770, 114)
Screenshot: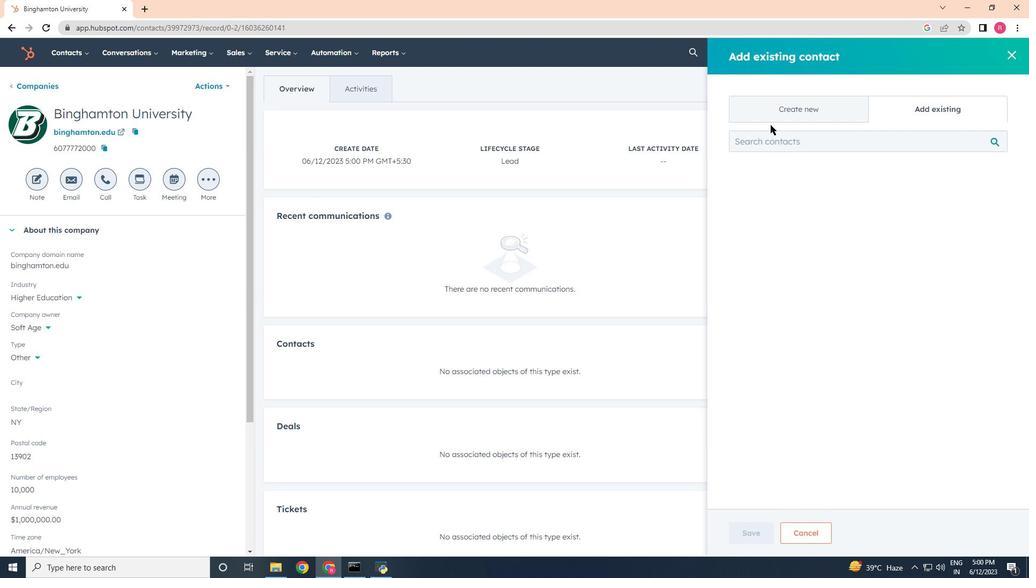 
Action: Mouse pressed left at (770, 114)
Screenshot: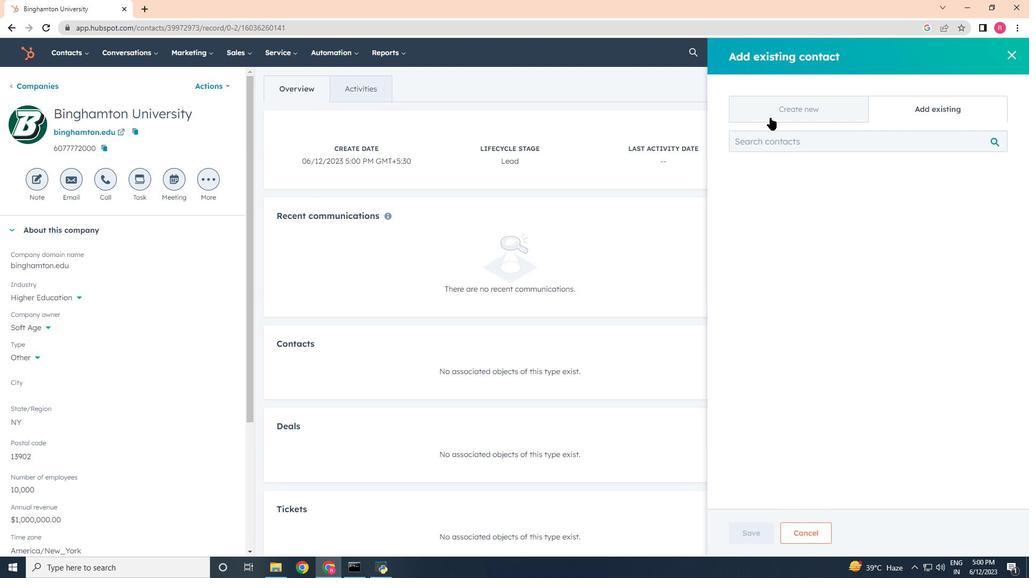 
Action: Mouse moved to (799, 179)
Screenshot: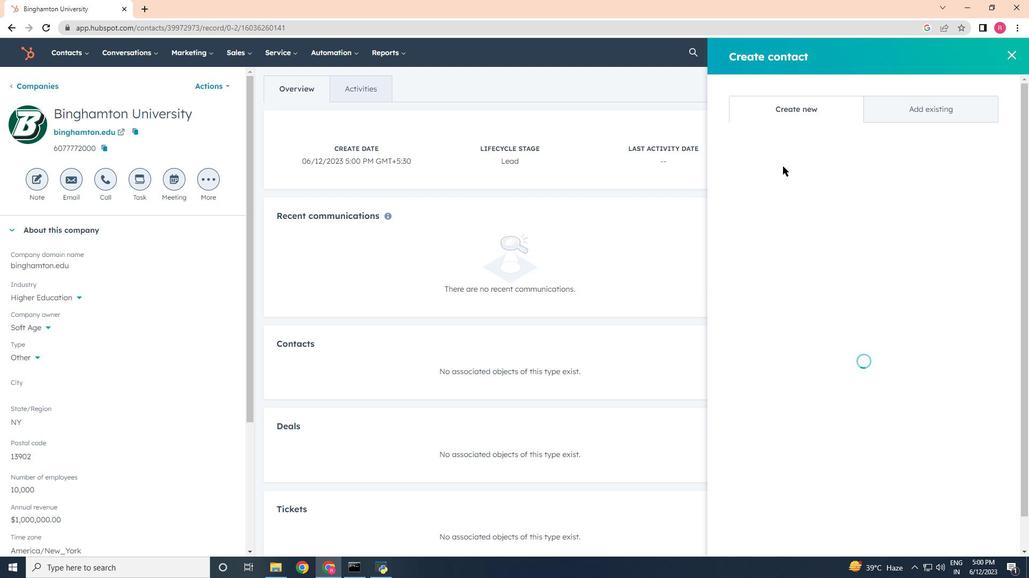 
Action: Mouse pressed left at (799, 179)
Screenshot: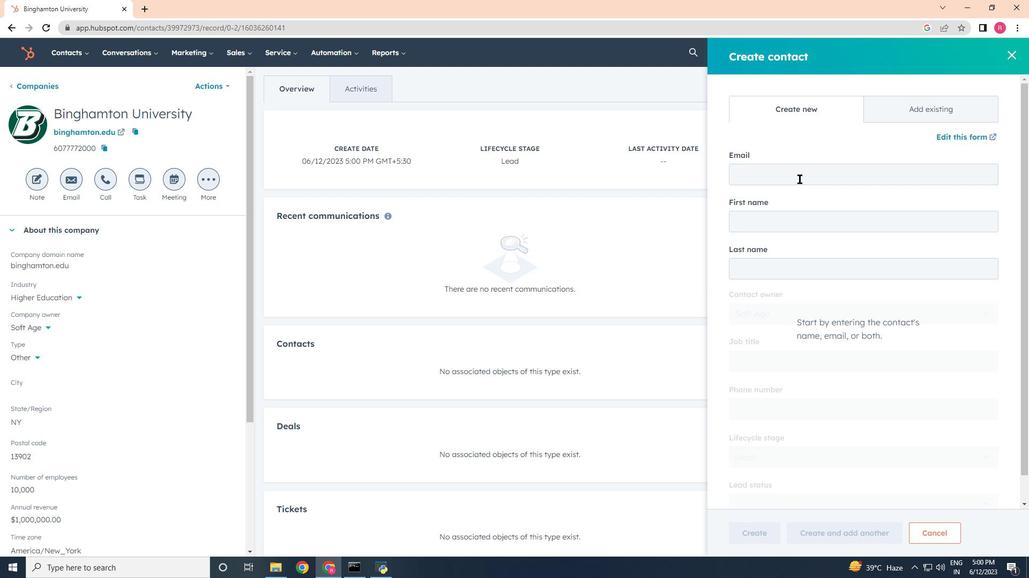 
Action: Key pressed <Key.shift>Trisha34<Key.shift>Murphy<Key.shift><Key.shift><Key.shift><Key.shift><Key.shift><Key.shift>@binghamton
Screenshot: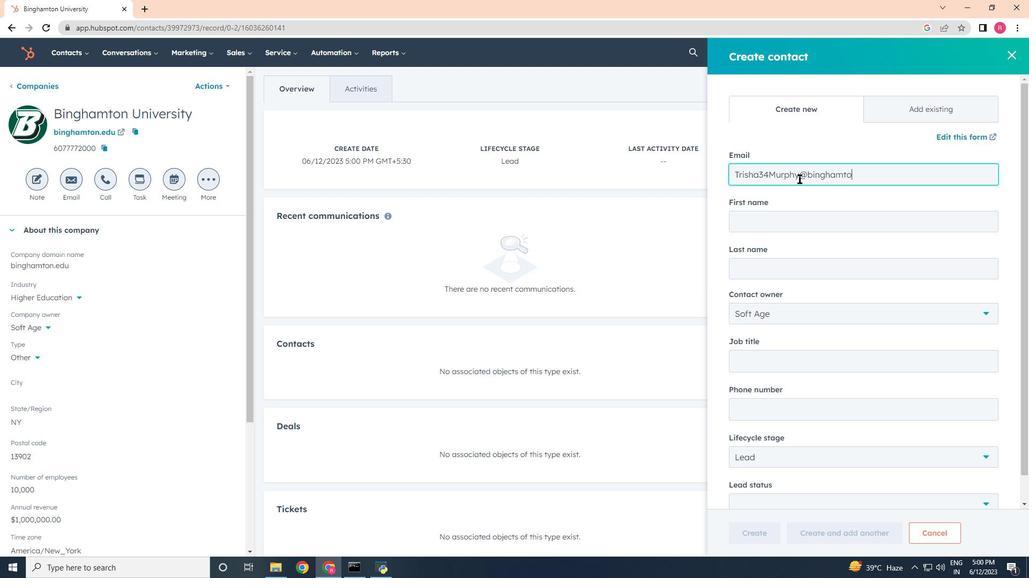 
Action: Mouse moved to (1028, 150)
Screenshot: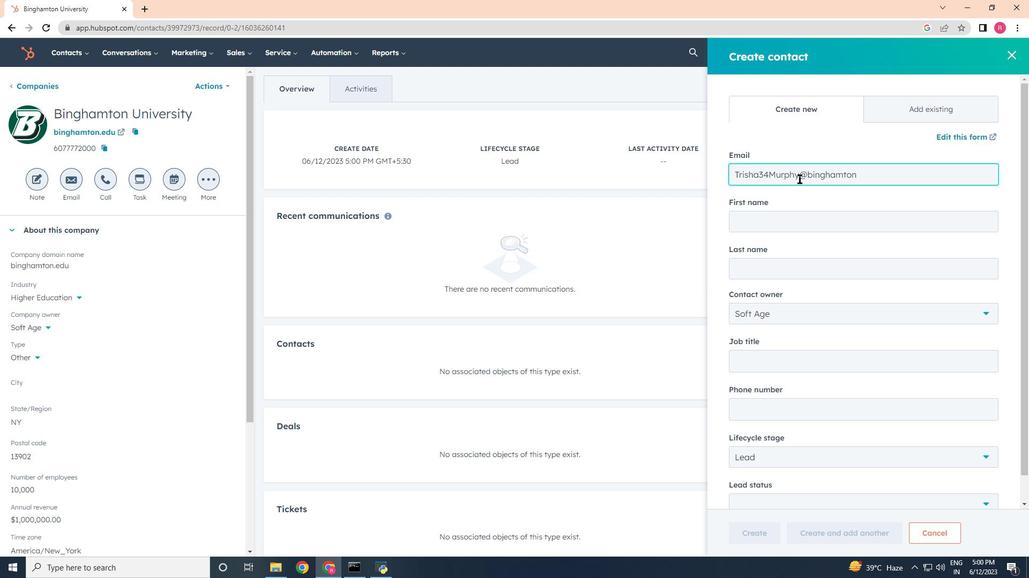 
Action: Key pressed .edu
Screenshot: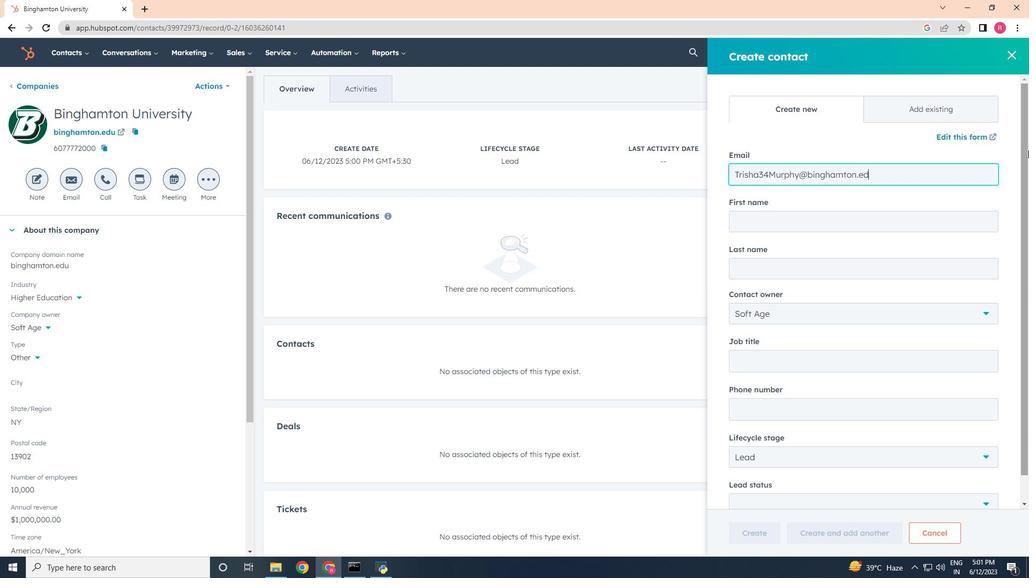 
Action: Mouse moved to (766, 222)
Screenshot: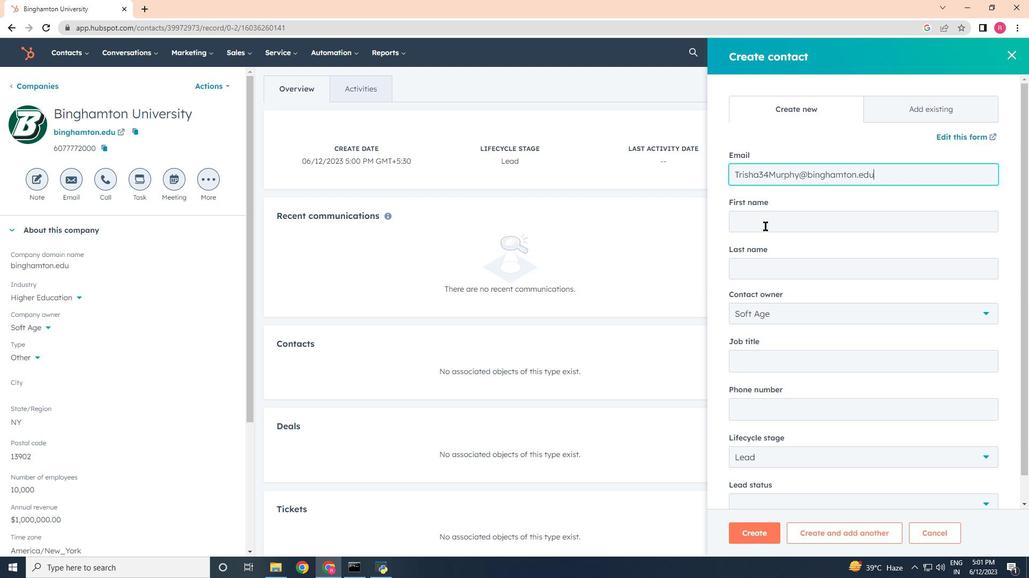 
Action: Mouse pressed left at (766, 222)
Screenshot: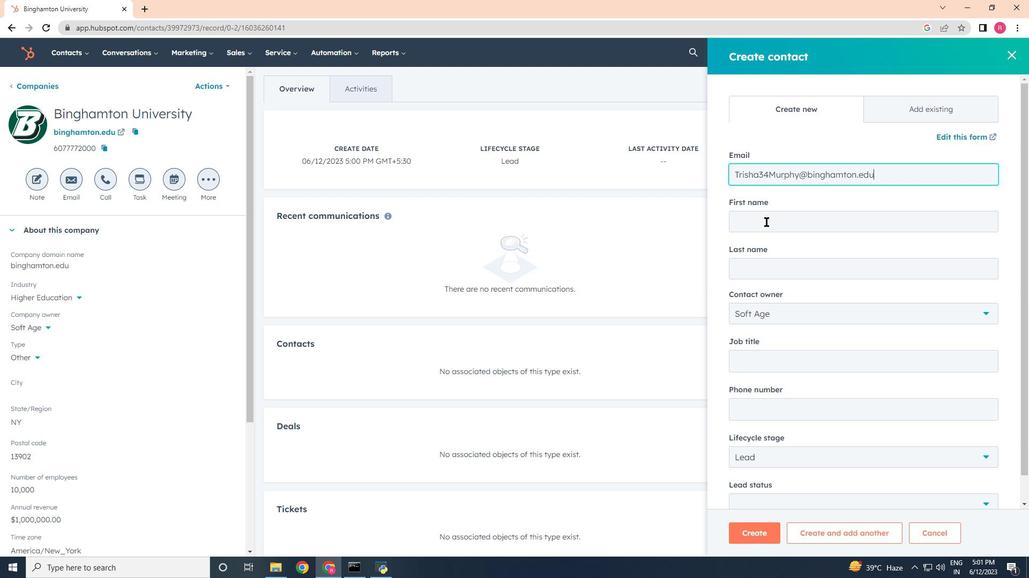 
Action: Key pressed <Key.shift>Tar<Key.backspace><Key.backspace>risha<Key.tab><Key.shift>Murphy
Screenshot: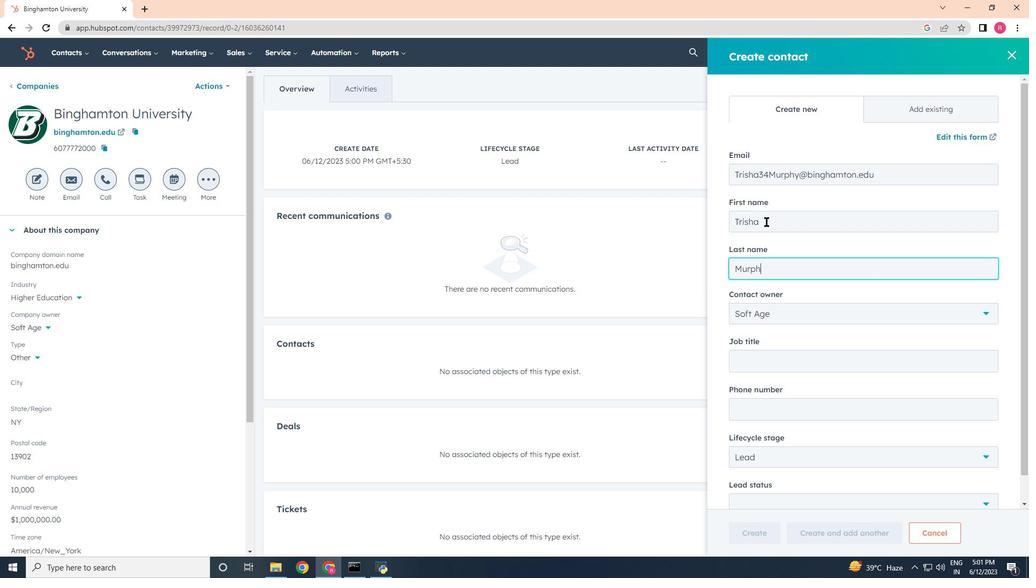 
Action: Mouse moved to (760, 373)
Screenshot: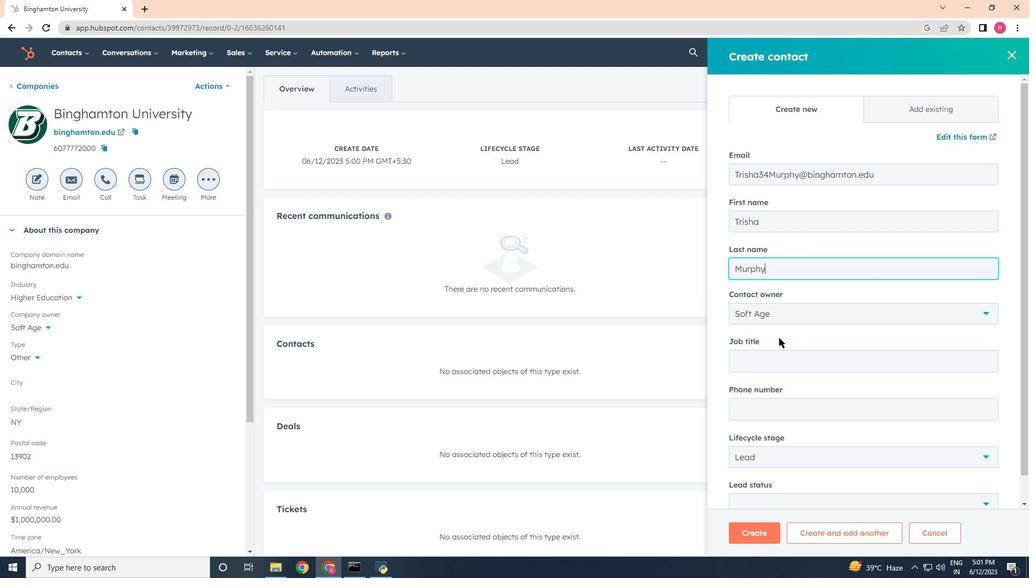 
Action: Mouse pressed left at (760, 373)
Screenshot: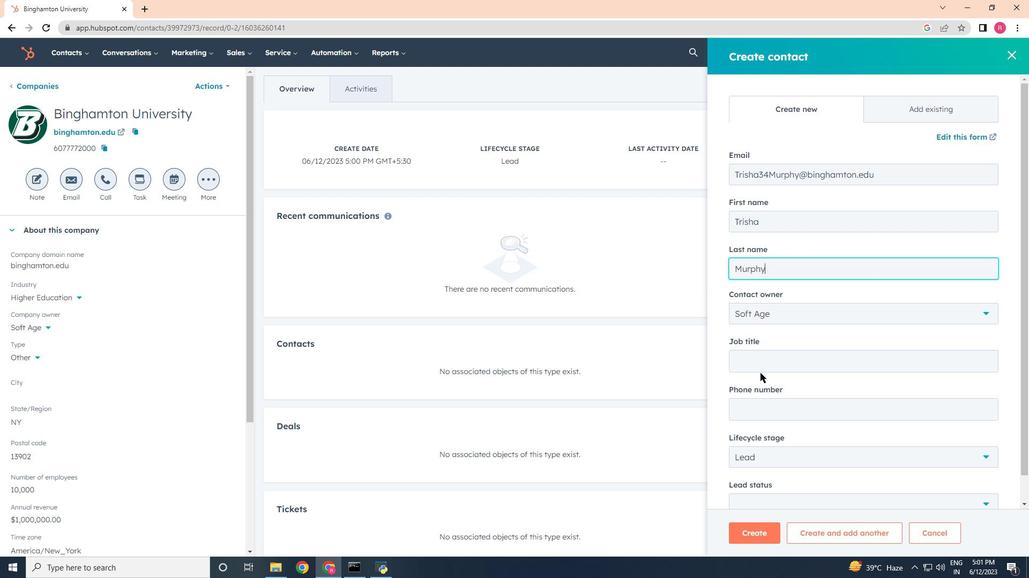 
Action: Mouse moved to (759, 368)
Screenshot: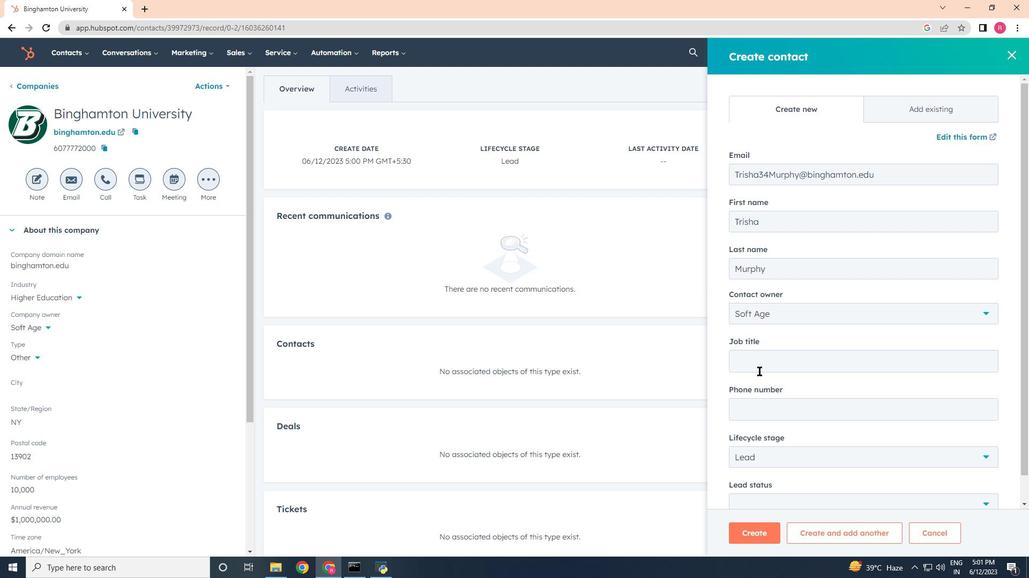 
Action: Mouse pressed left at (759, 368)
Screenshot: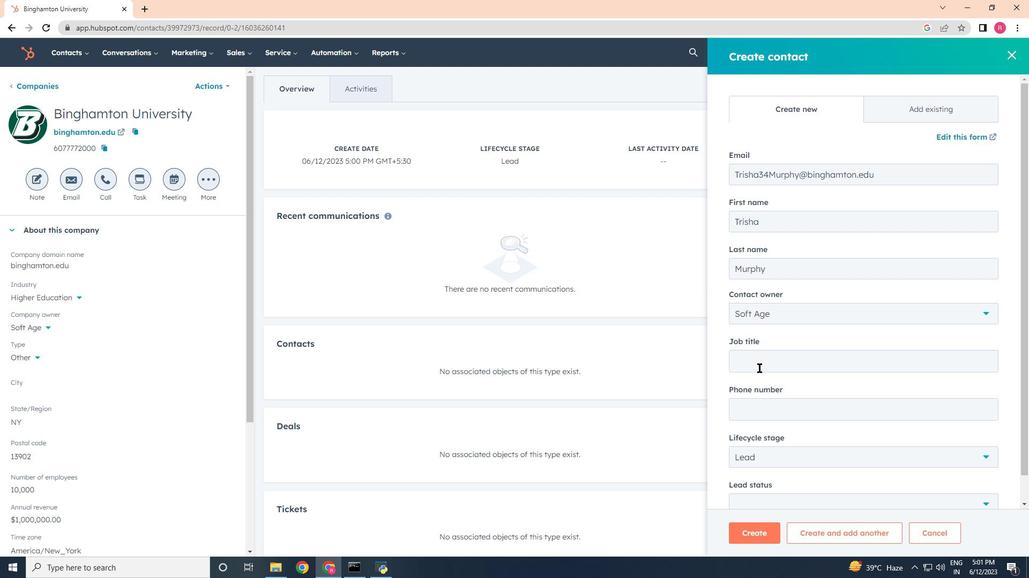 
Action: Mouse moved to (759, 368)
Screenshot: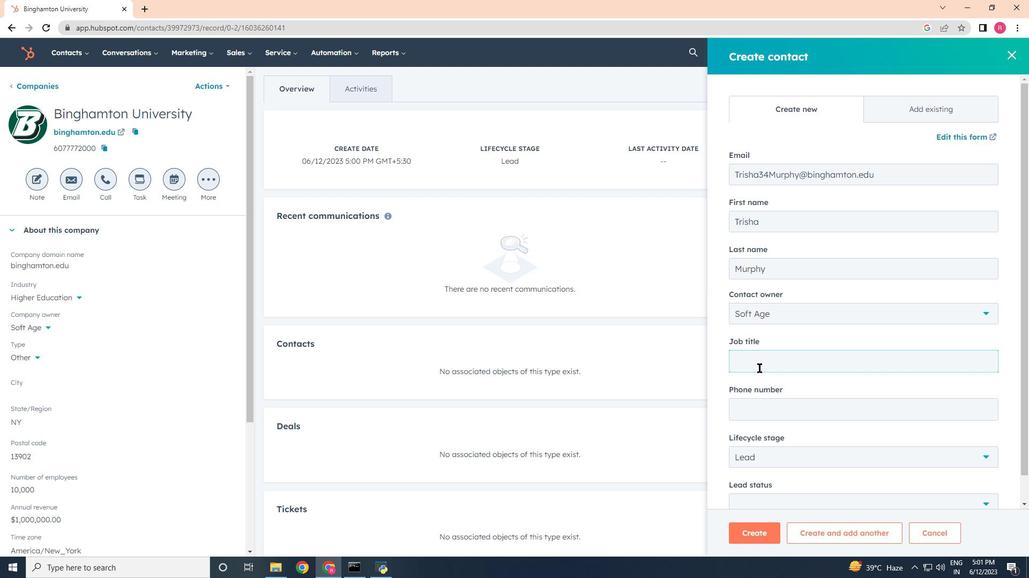 
Action: Key pressed <Key.shift>IT<Key.space><Key.shift><Key.shift><Key.shift><Key.shift><Key.shift><Key.shift><Key.shift>Support
Screenshot: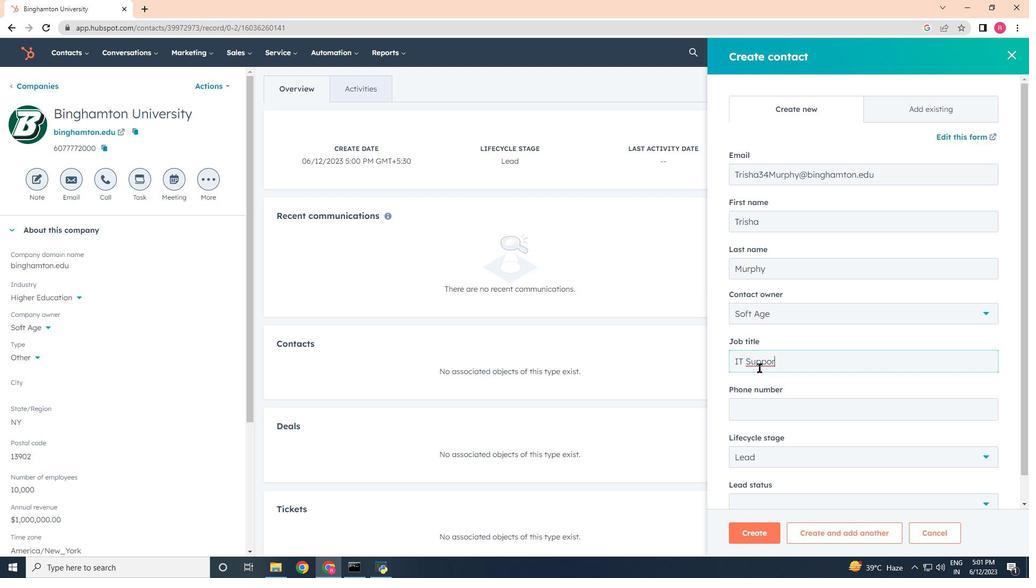
Action: Mouse moved to (769, 418)
Screenshot: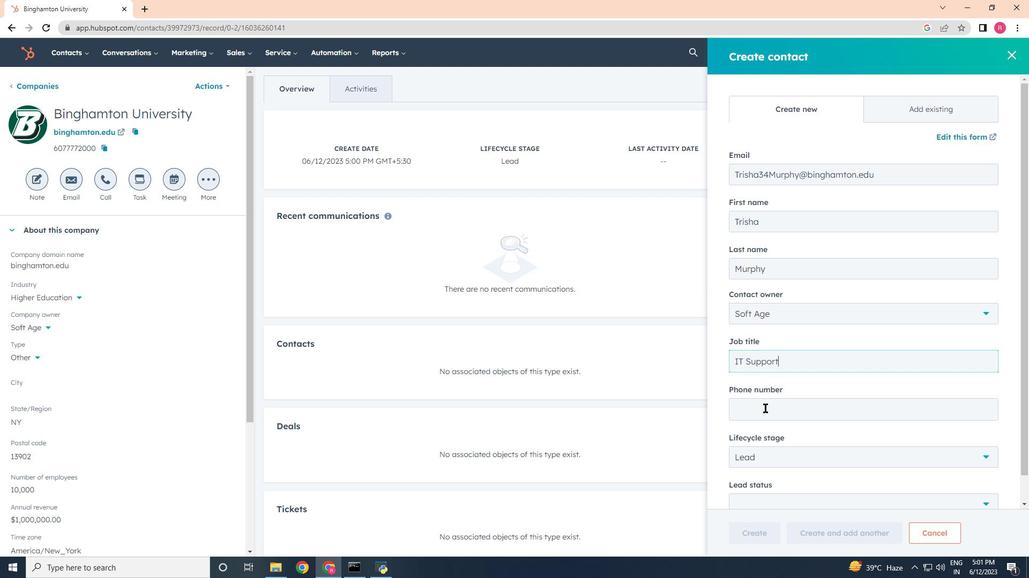 
Action: Mouse pressed left at (769, 418)
Screenshot: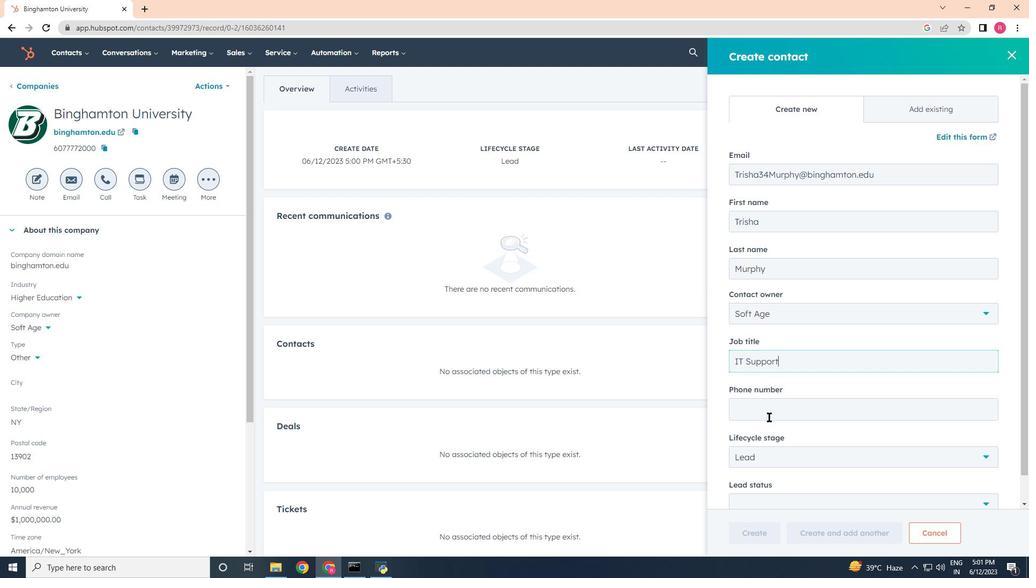 
Action: Key pressed 6175558906
Screenshot: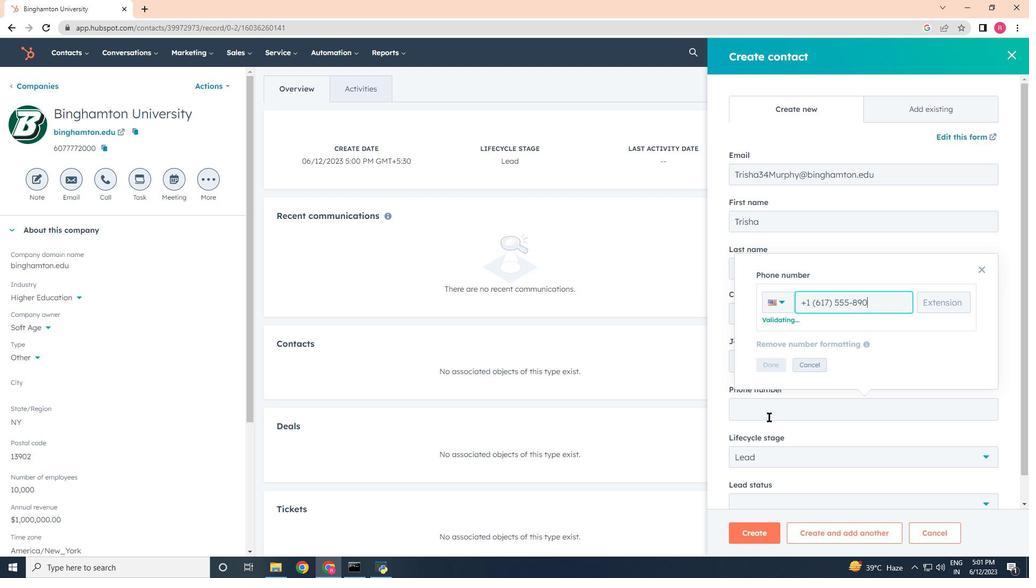 
Action: Mouse moved to (808, 404)
Screenshot: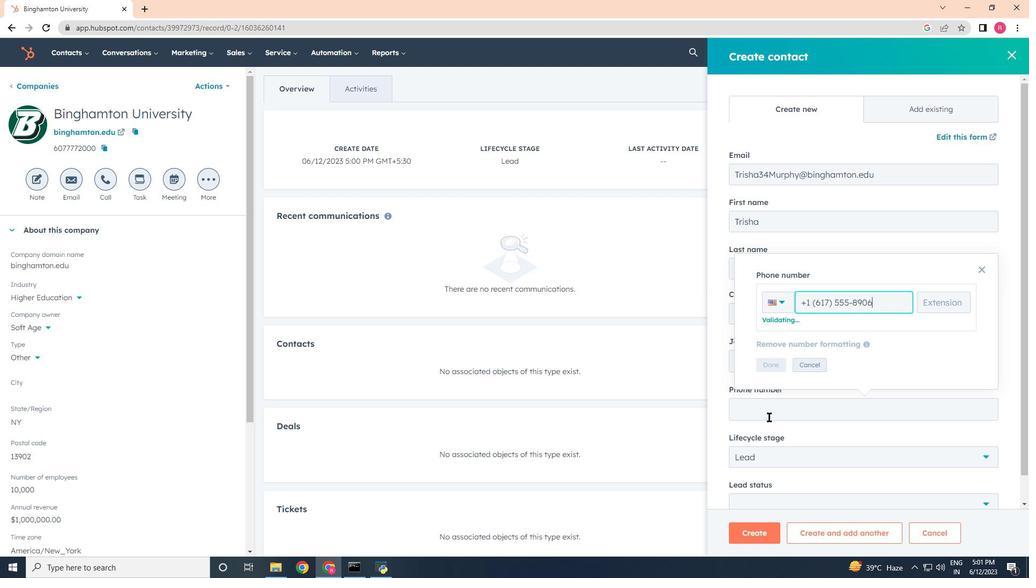 
Action: Mouse scrolled (770, 418) with delta (0, 0)
Screenshot: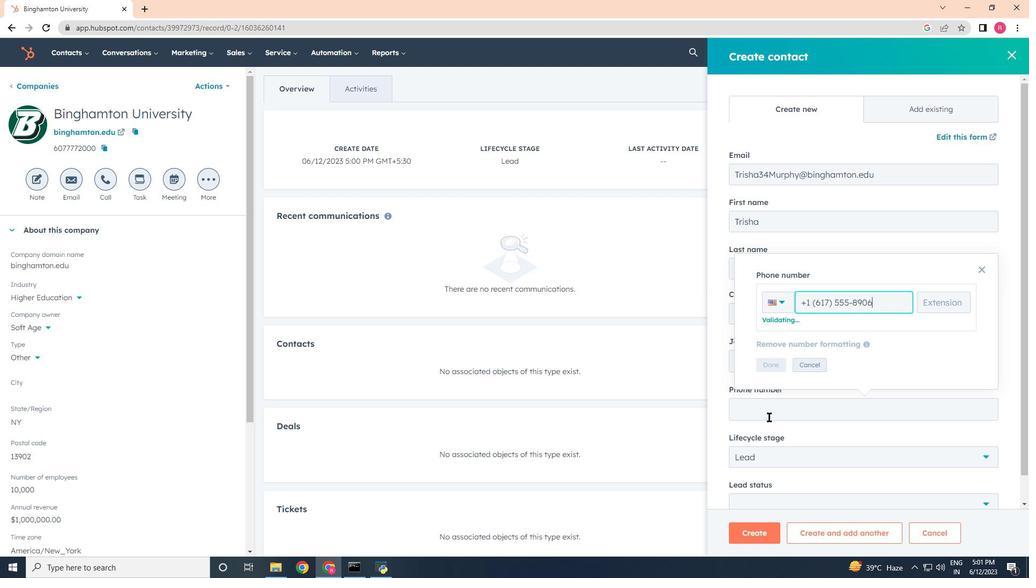 
Action: Mouse moved to (771, 363)
Screenshot: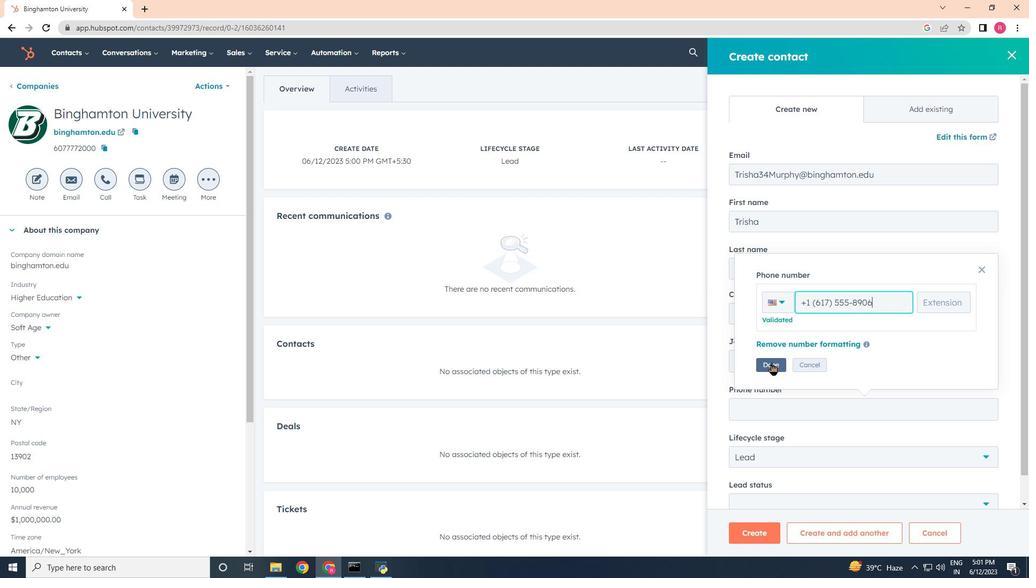 
Action: Mouse pressed left at (771, 363)
Screenshot: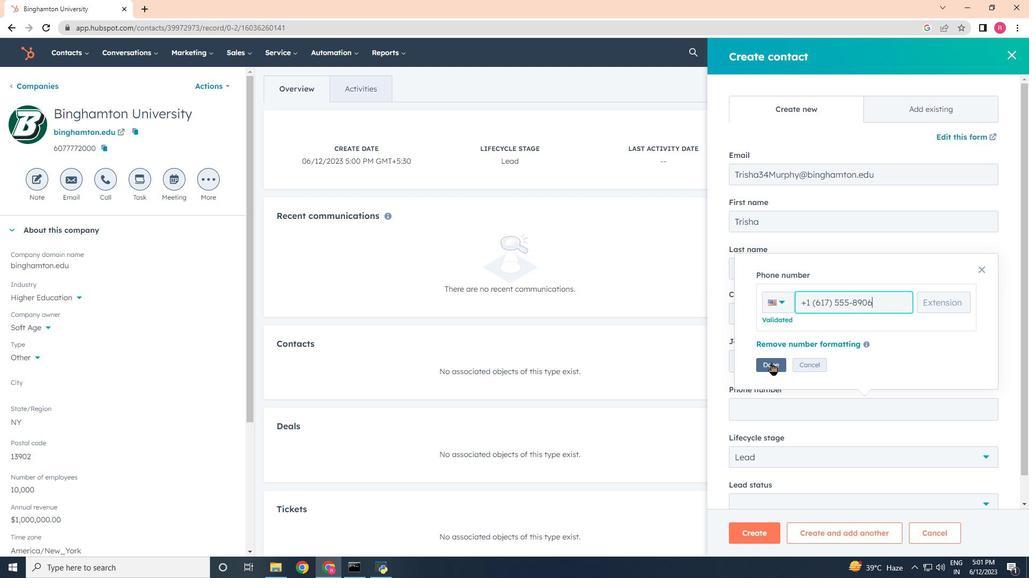 
Action: Mouse moved to (775, 381)
Screenshot: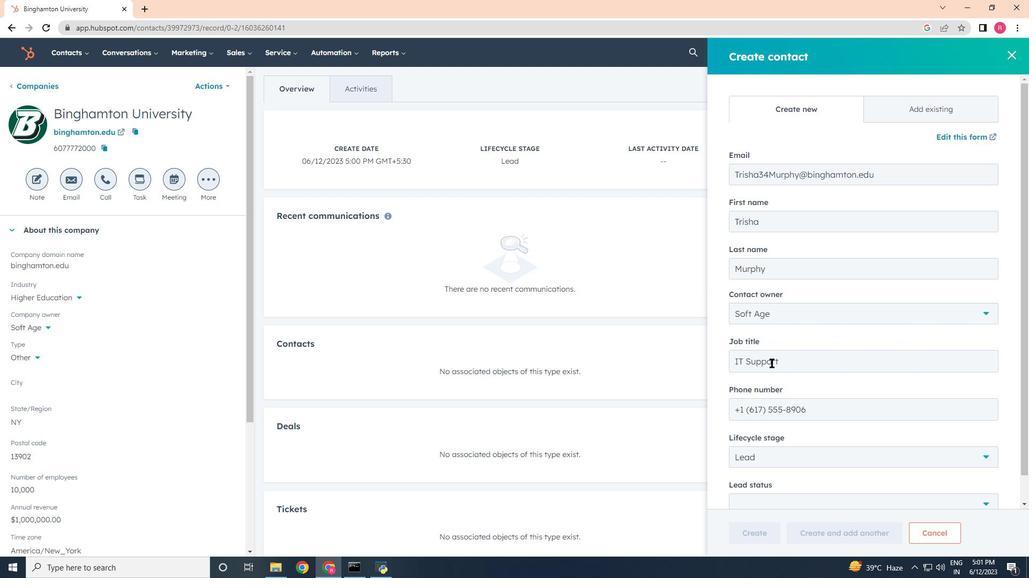
Action: Mouse scrolled (775, 381) with delta (0, 0)
Screenshot: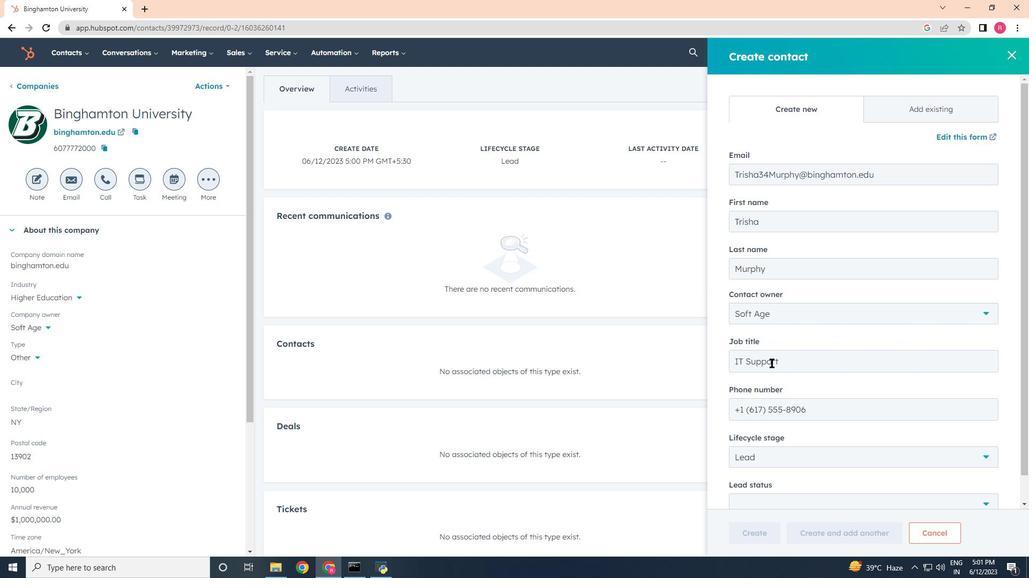 
Action: Mouse moved to (776, 383)
Screenshot: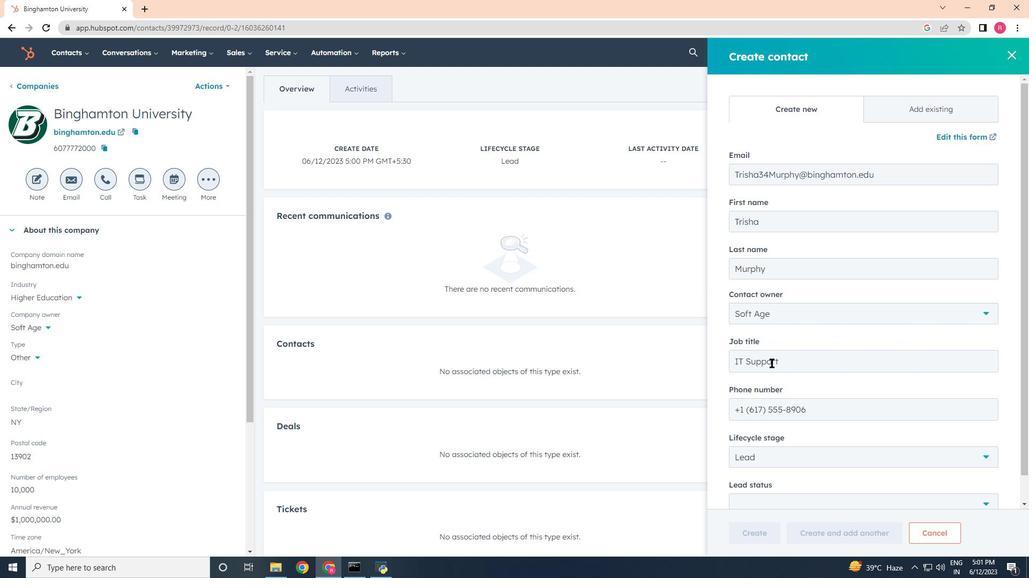 
Action: Mouse scrolled (776, 382) with delta (0, 0)
Screenshot: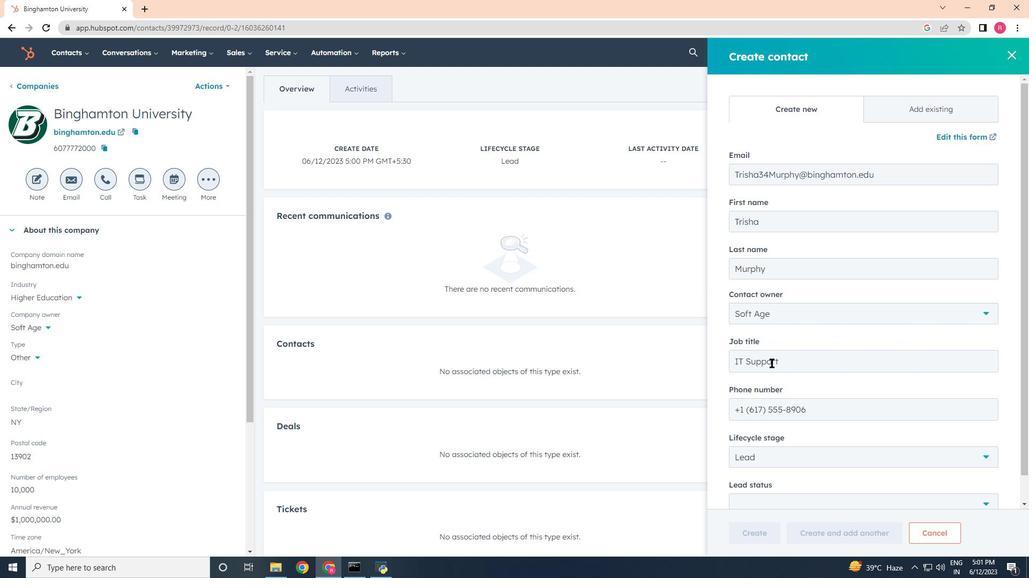 
Action: Mouse moved to (776, 383)
Screenshot: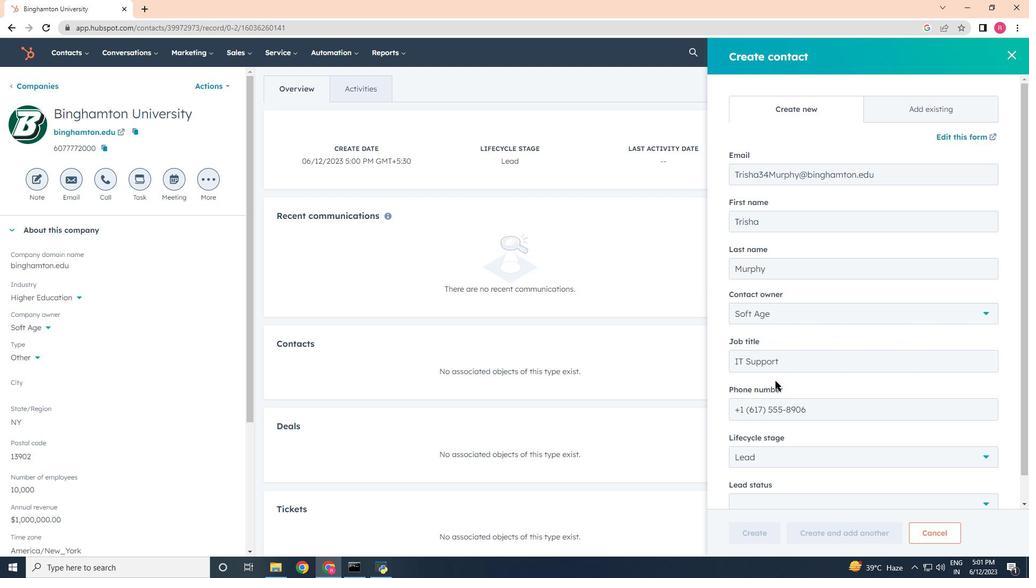 
Action: Mouse scrolled (776, 383) with delta (0, 0)
Screenshot: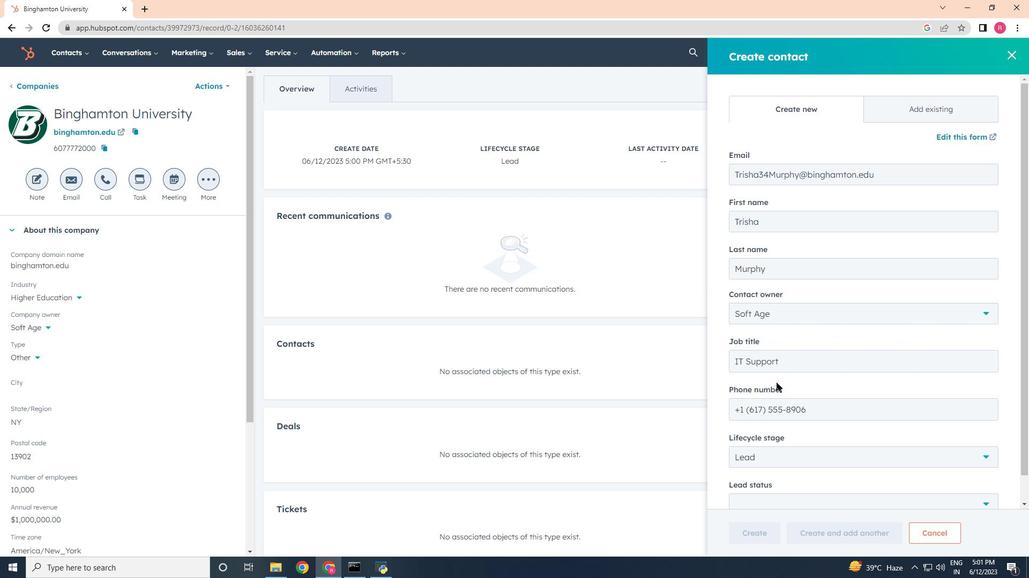 
Action: Mouse moved to (777, 384)
Screenshot: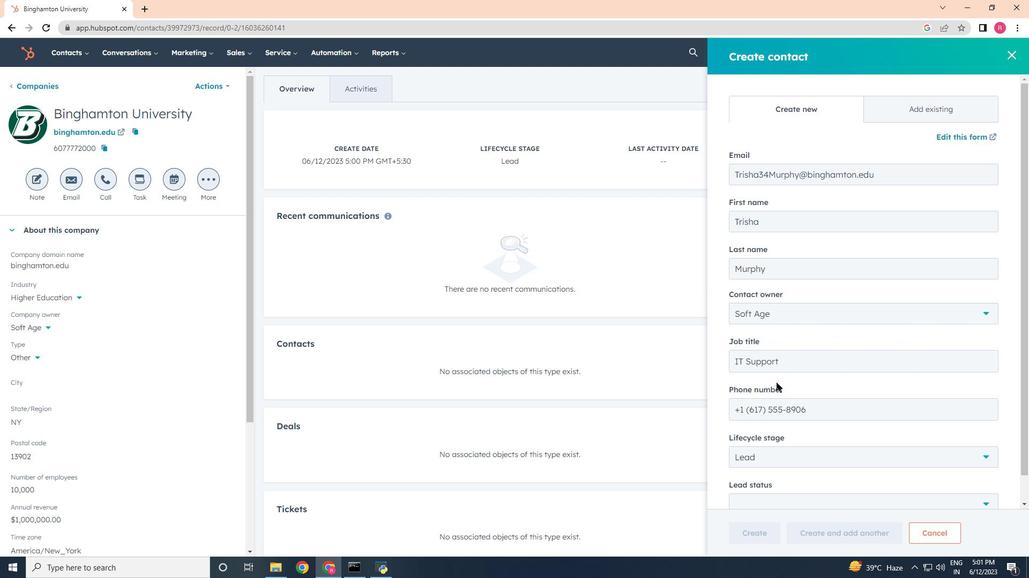 
Action: Mouse scrolled (777, 384) with delta (0, 0)
Screenshot: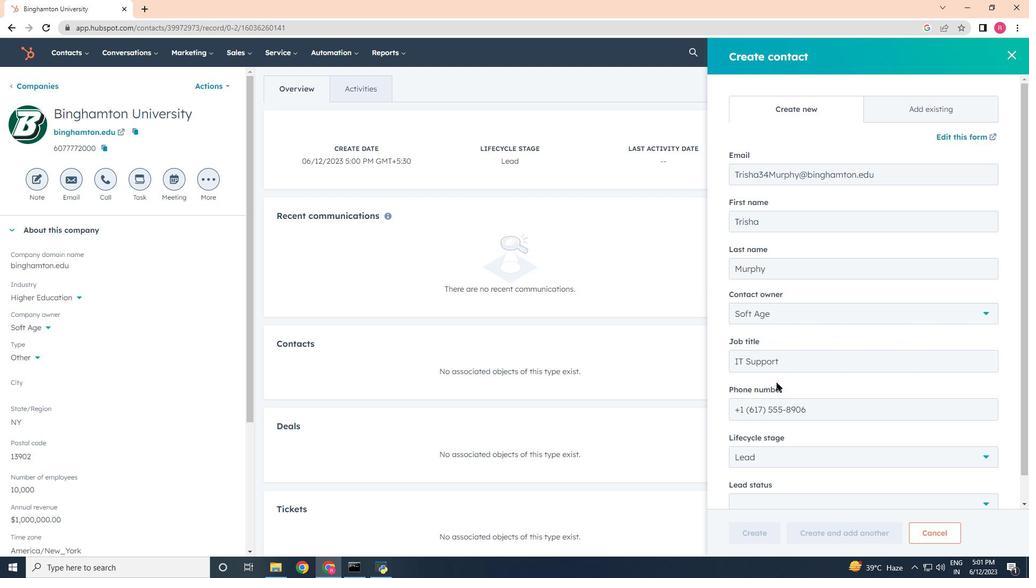 
Action: Mouse moved to (787, 431)
Screenshot: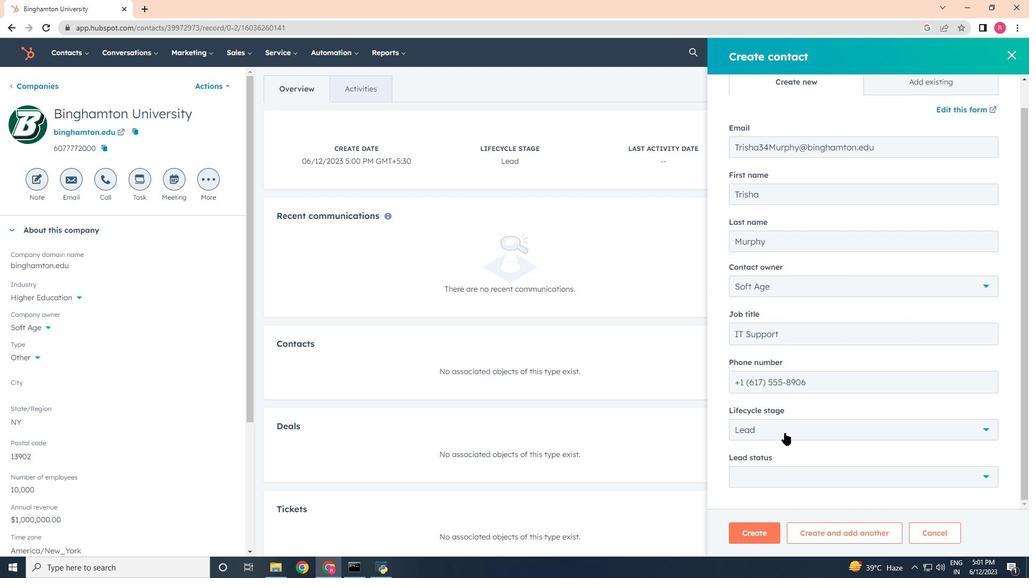 
Action: Mouse pressed left at (787, 431)
Screenshot: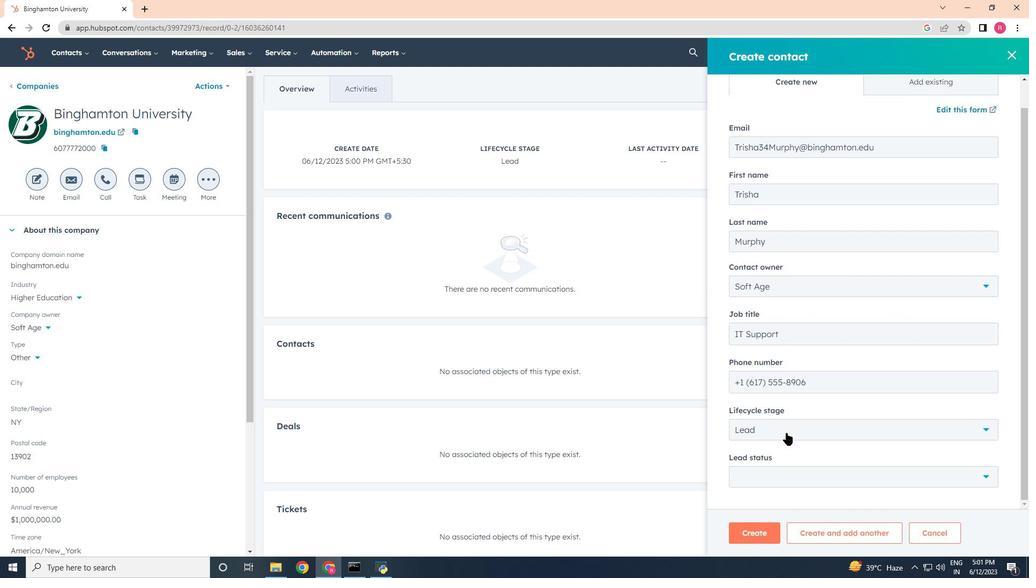 
Action: Mouse moved to (764, 332)
Screenshot: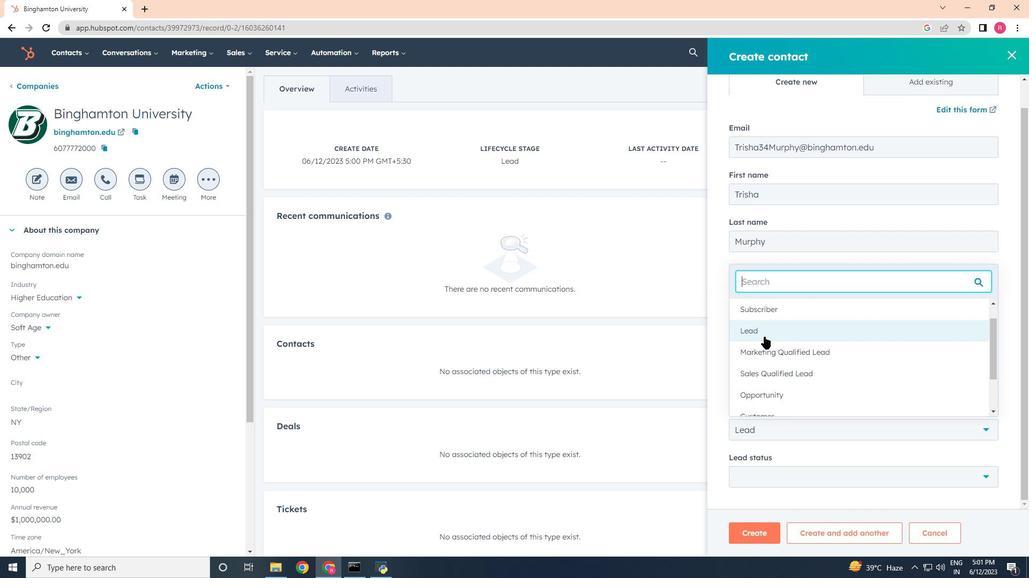 
Action: Mouse pressed left at (764, 332)
Screenshot: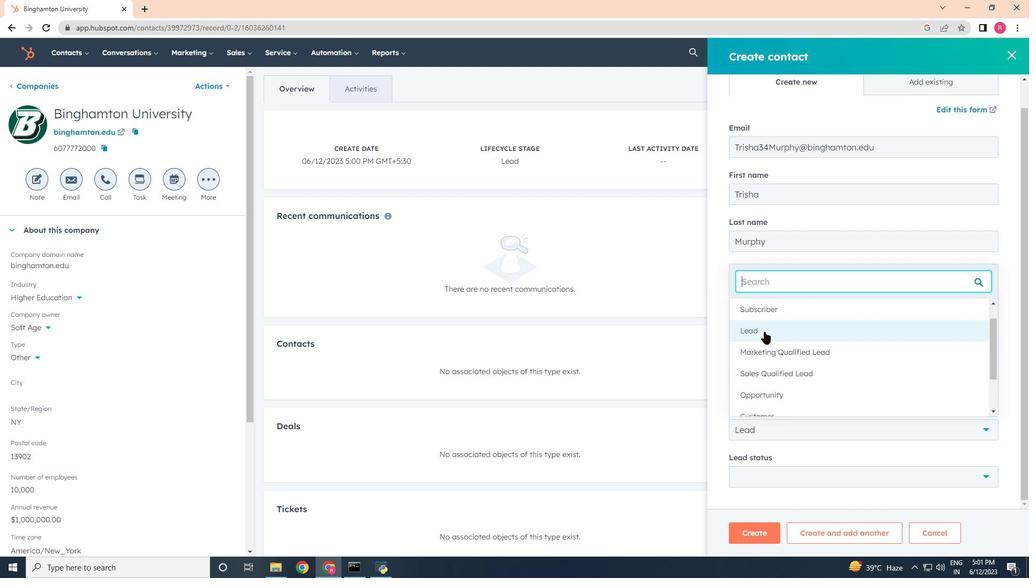 
Action: Mouse moved to (783, 481)
Screenshot: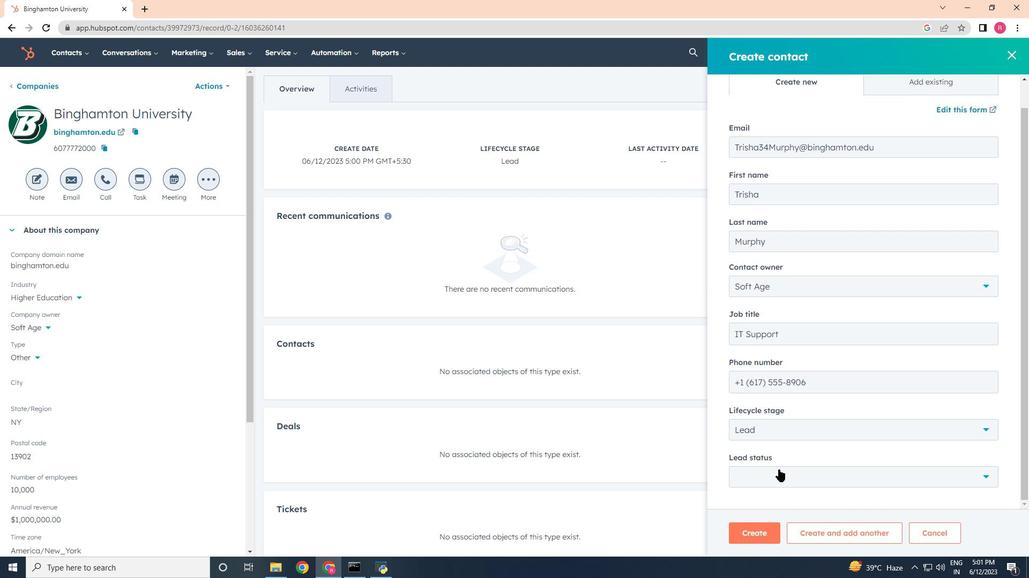 
Action: Mouse pressed left at (783, 481)
Screenshot: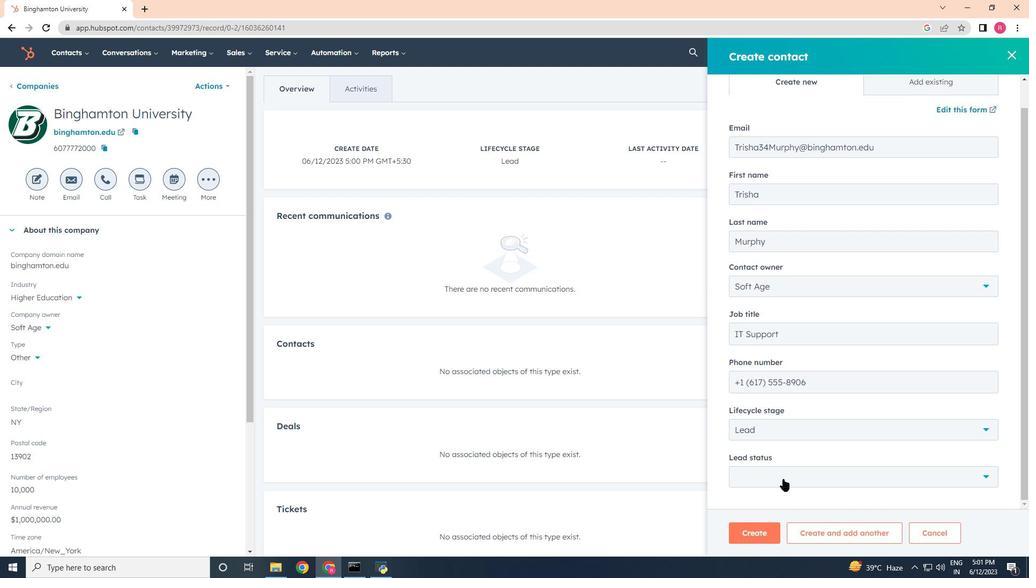 
Action: Mouse moved to (765, 401)
Screenshot: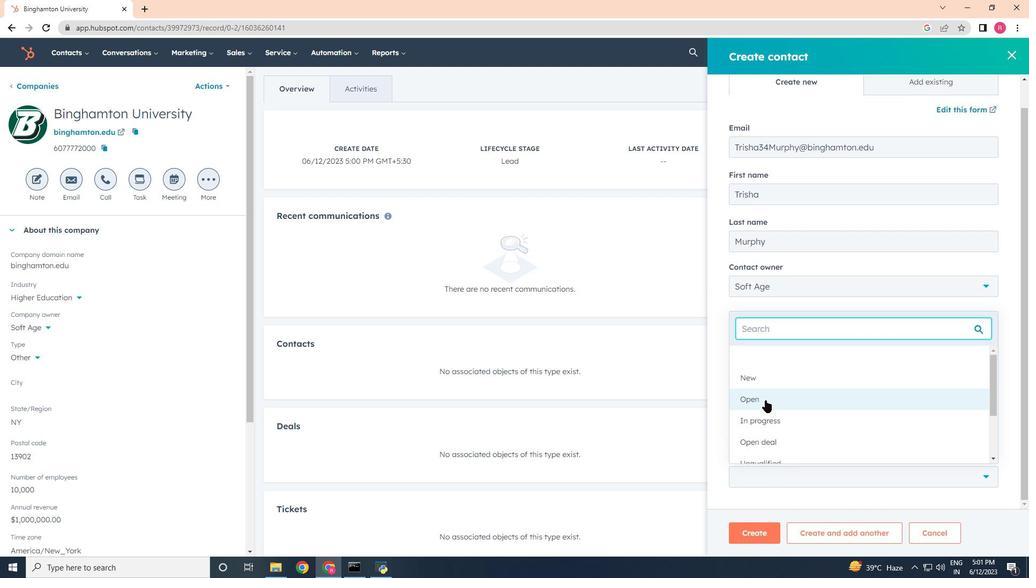 
Action: Mouse pressed left at (765, 401)
Screenshot: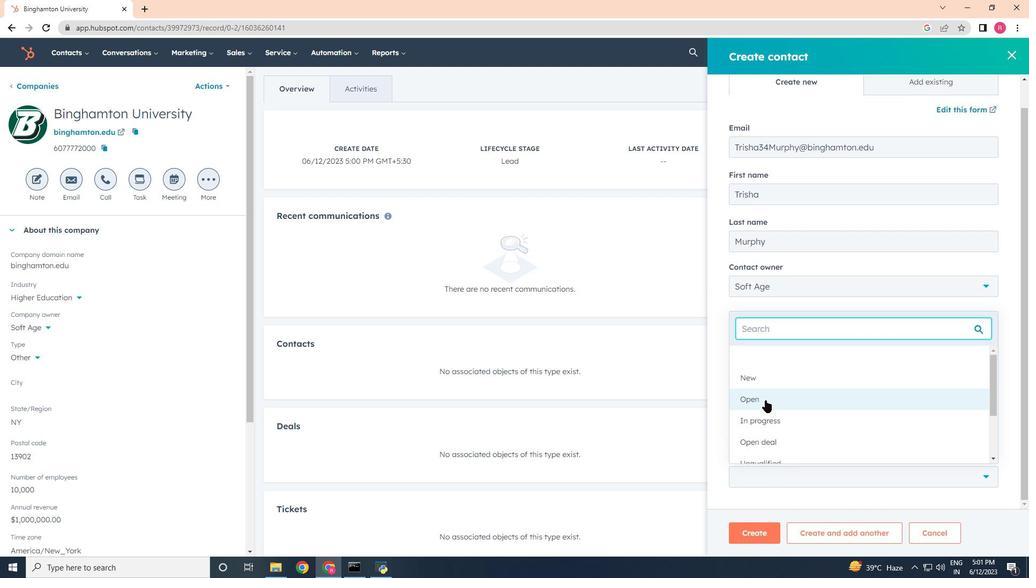 
Action: Mouse moved to (756, 536)
Screenshot: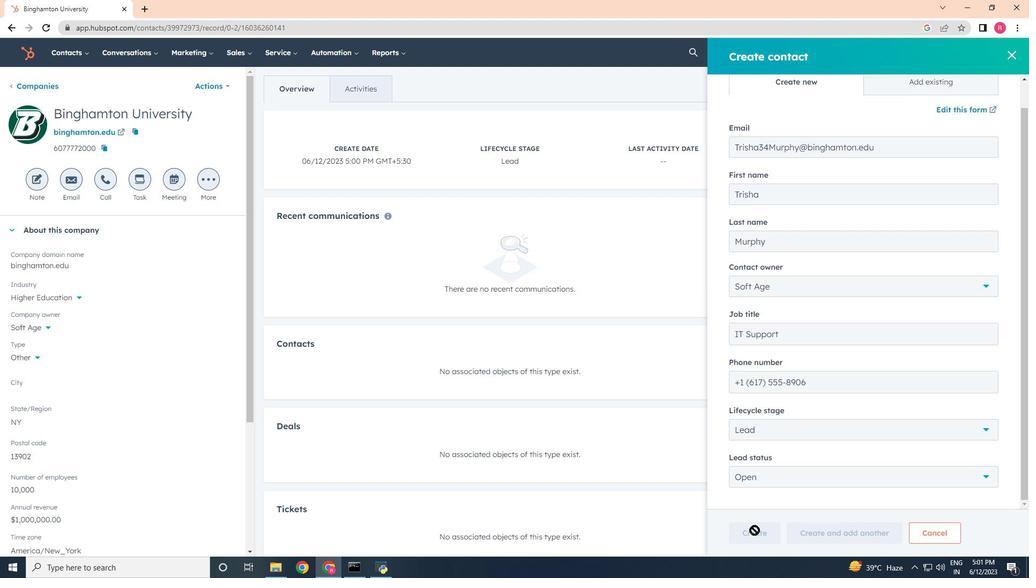 
Action: Mouse pressed left at (756, 536)
Screenshot: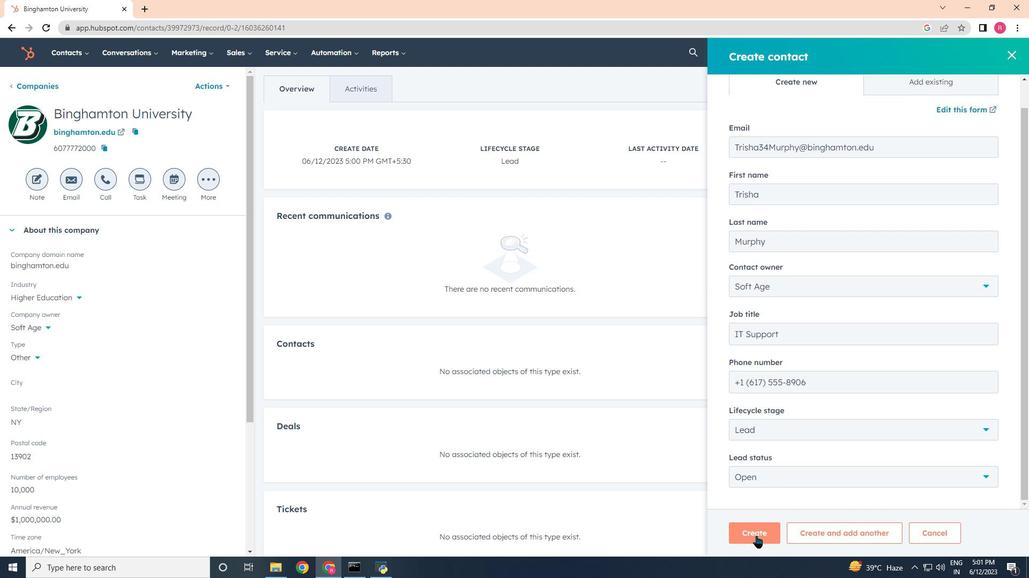 
Action: Mouse scrolled (756, 537) with delta (0, 0)
Screenshot: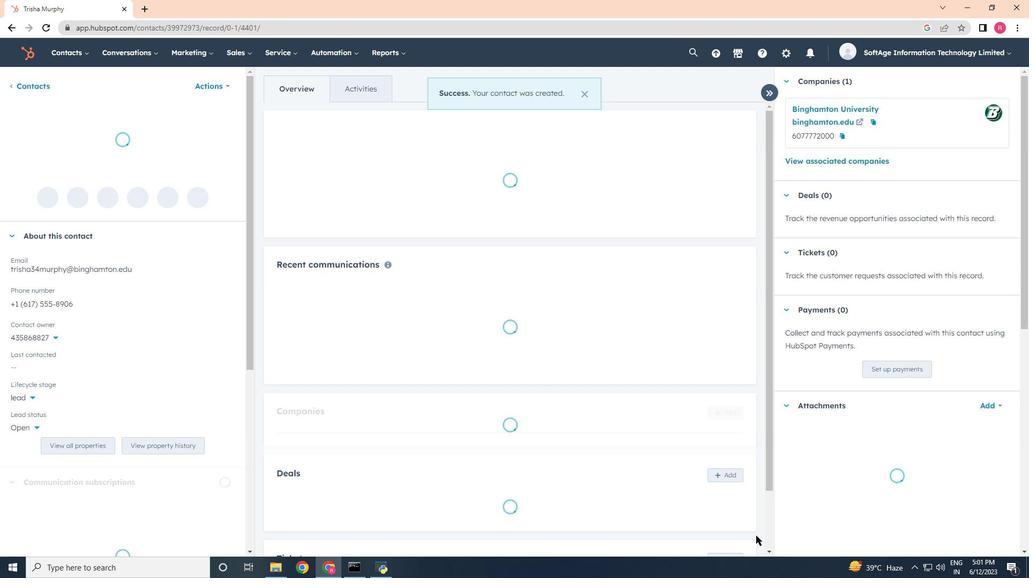 
Action: Mouse moved to (761, 532)
Screenshot: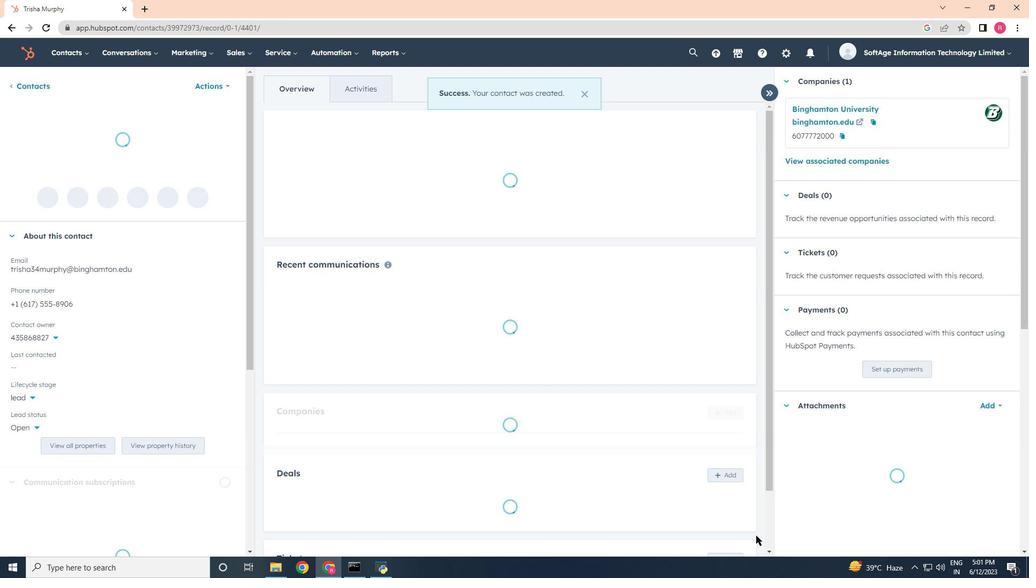 
Action: Mouse scrolled (761, 533) with delta (0, 0)
Screenshot: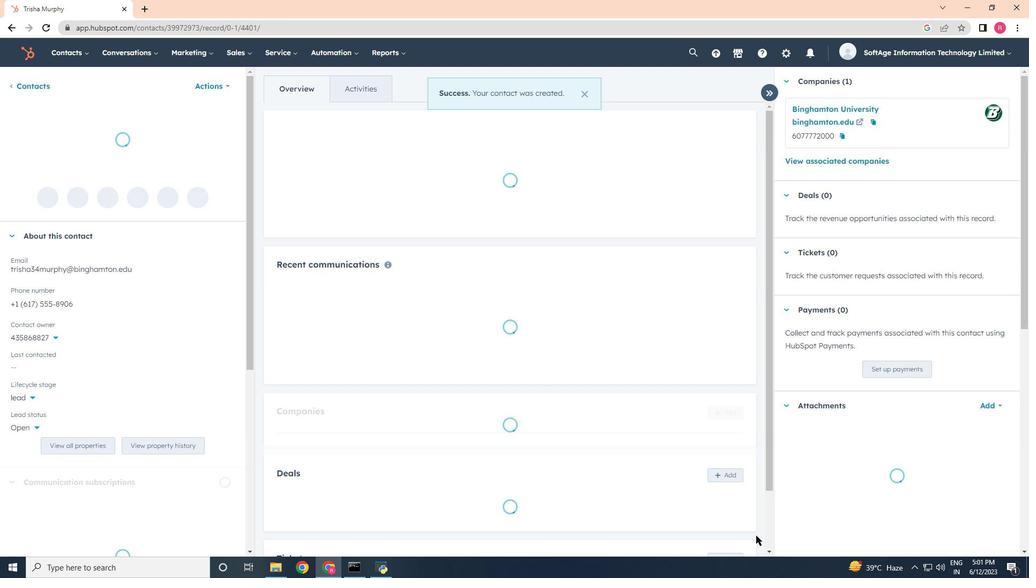 
Action: Mouse moved to (773, 526)
Screenshot: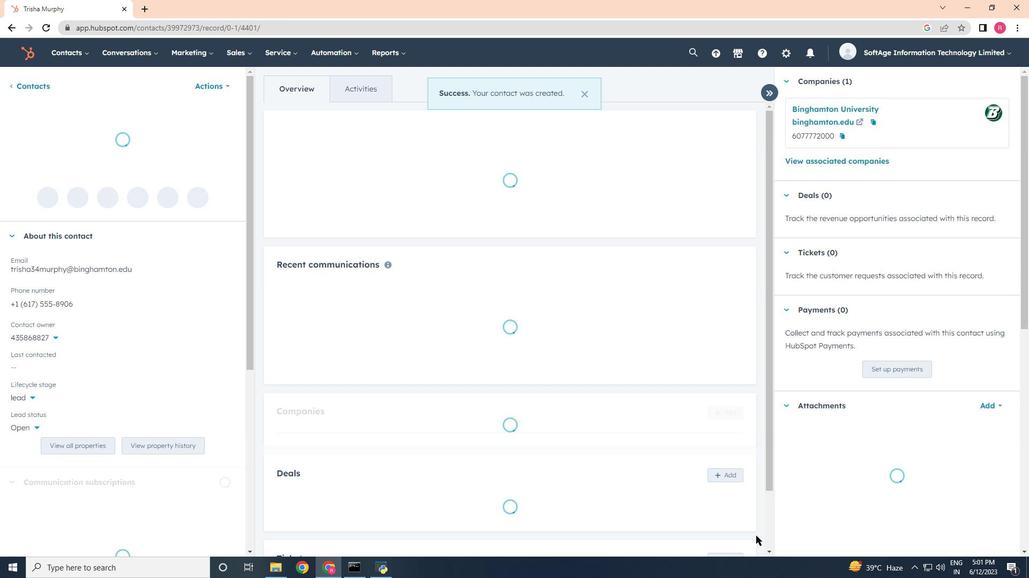 
Action: Mouse scrolled (773, 527) with delta (0, 0)
Screenshot: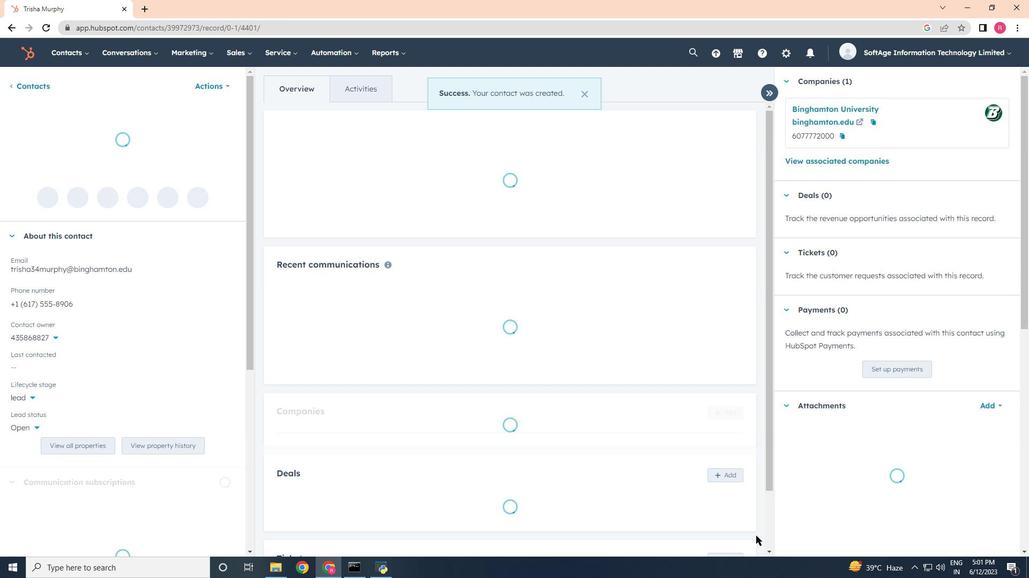 
Action: Mouse moved to (770, 509)
Screenshot: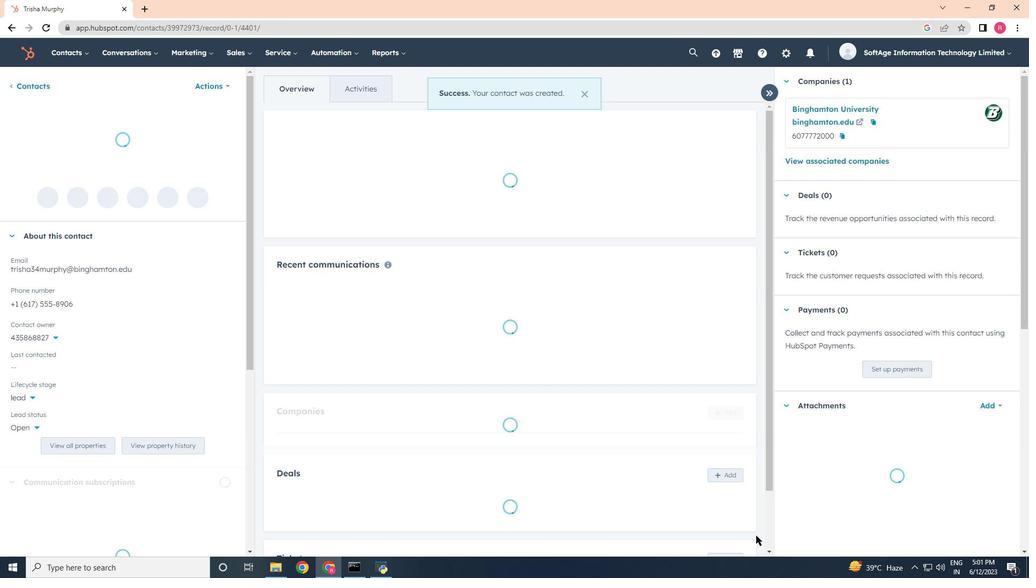 
Action: Mouse scrolled (770, 510) with delta (0, 0)
Screenshot: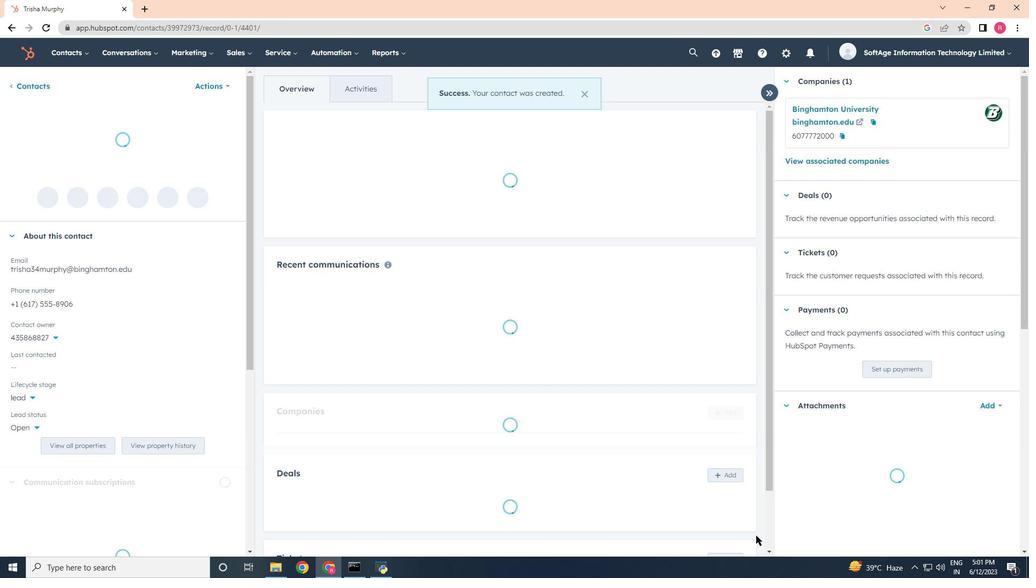
Action: Mouse moved to (609, 415)
Screenshot: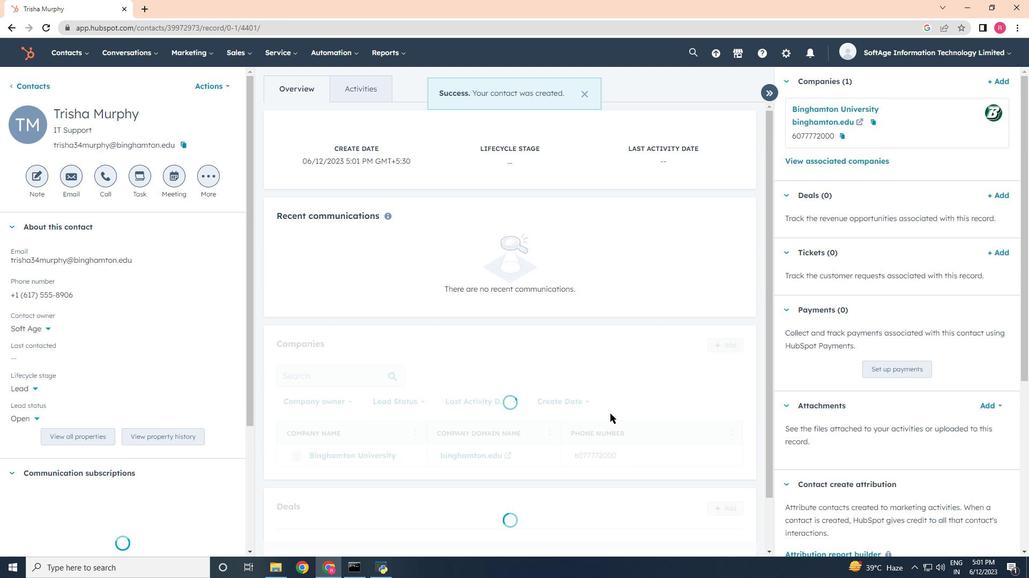 
Action: Mouse scrolled (609, 414) with delta (0, 0)
Screenshot: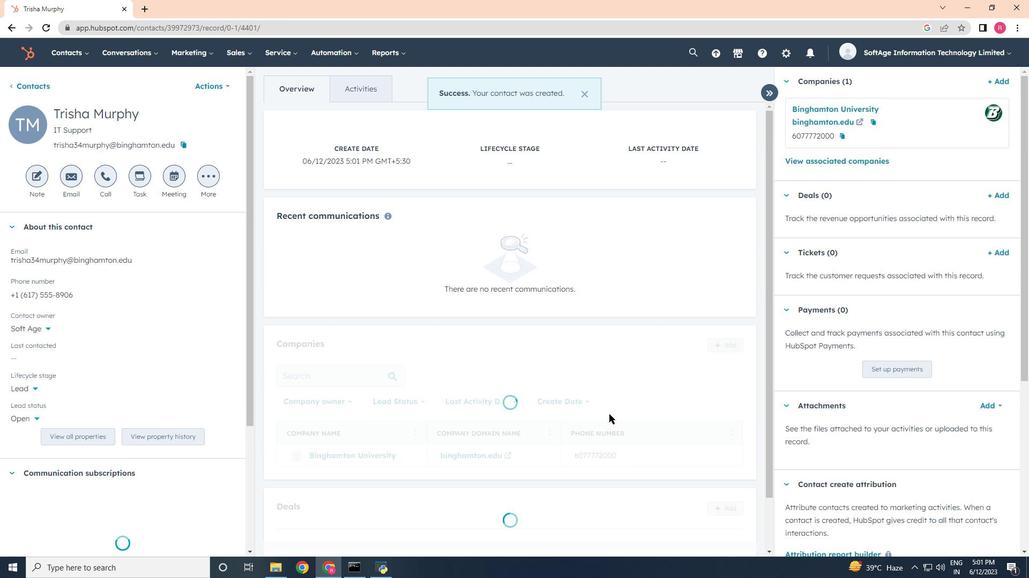
Action: Mouse moved to (608, 416)
Screenshot: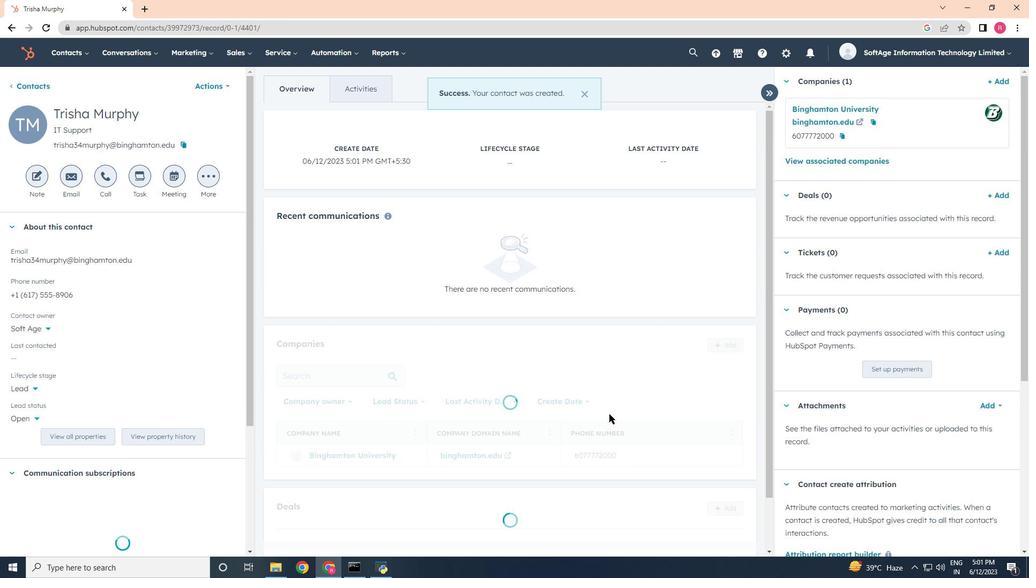 
Action: Mouse scrolled (608, 415) with delta (0, 0)
Screenshot: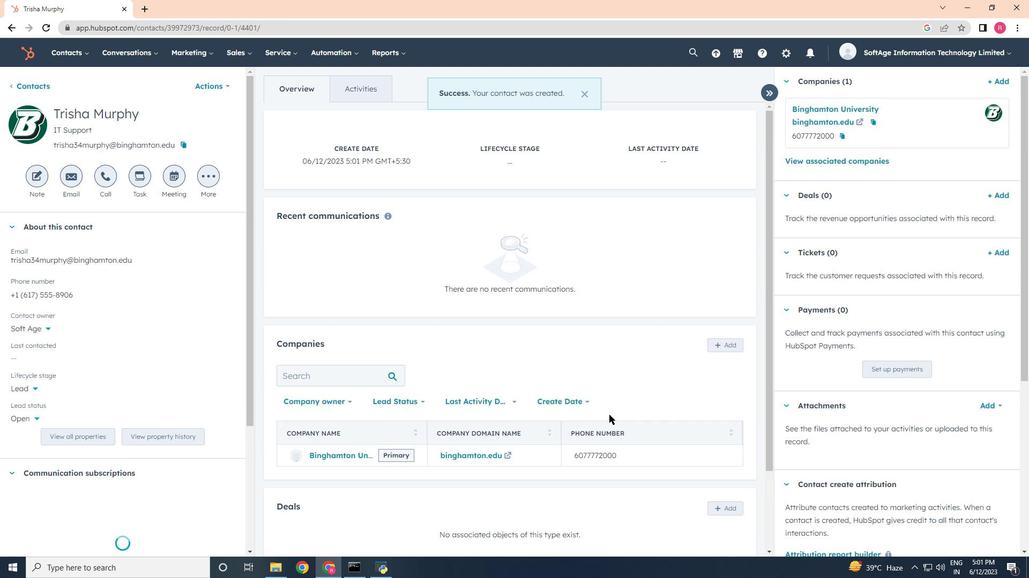 
Action: Mouse moved to (726, 253)
Screenshot: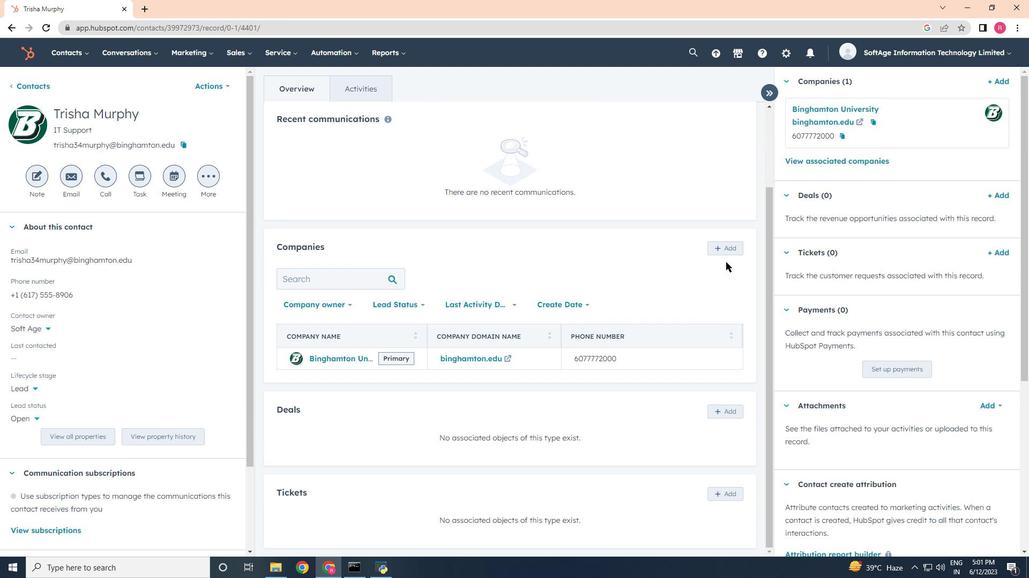 
Action: Mouse pressed left at (726, 253)
Screenshot: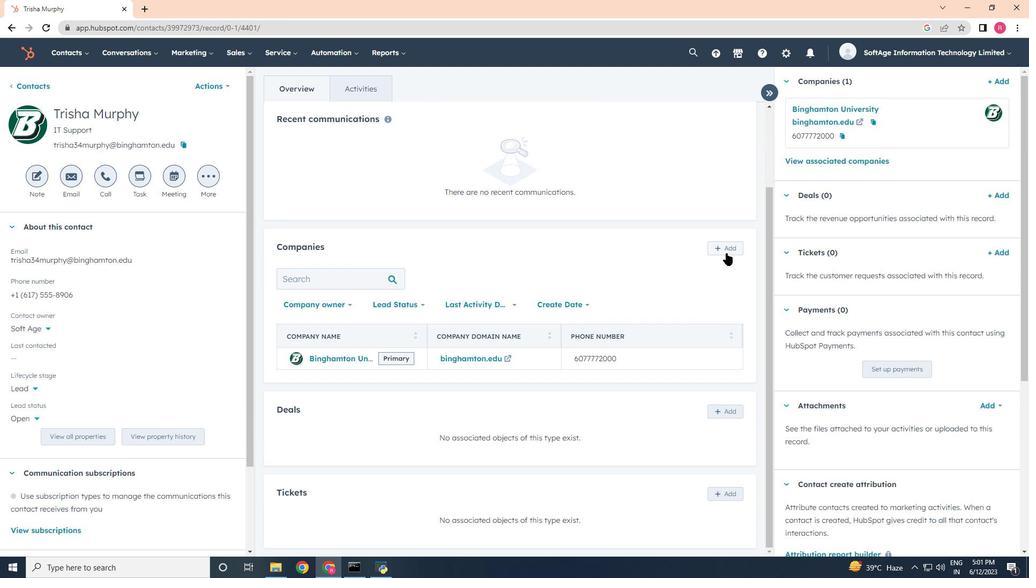 
Action: Mouse moved to (527, 239)
Screenshot: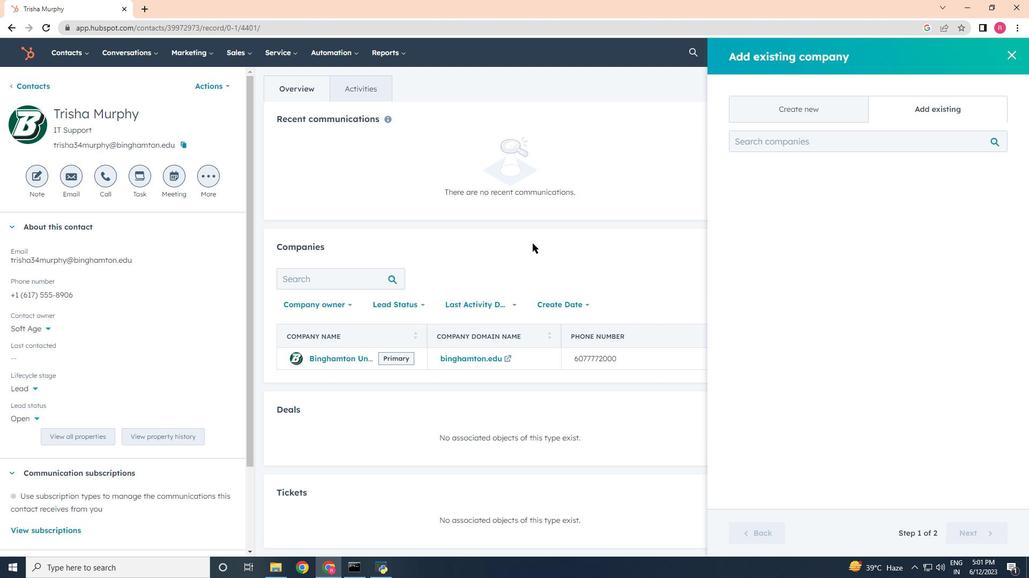 
Action: Mouse pressed left at (527, 239)
Screenshot: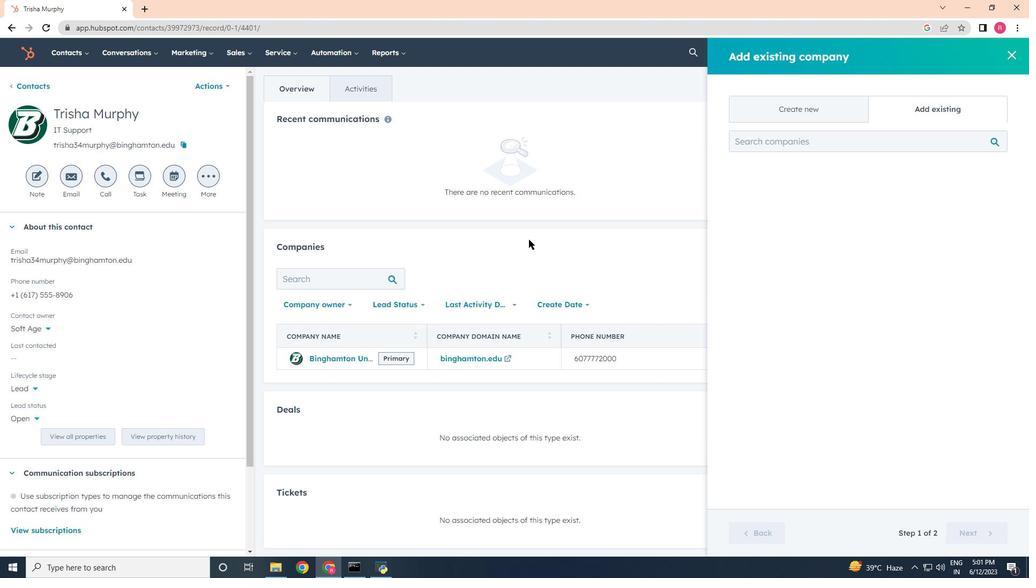 
Action: Mouse moved to (1007, 51)
Screenshot: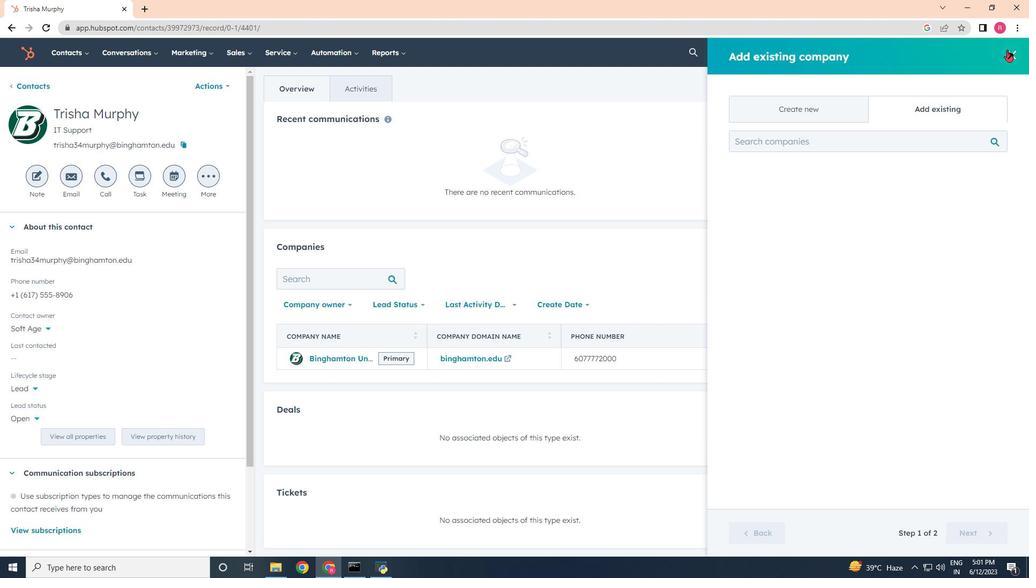 
Action: Mouse pressed left at (1007, 51)
Screenshot: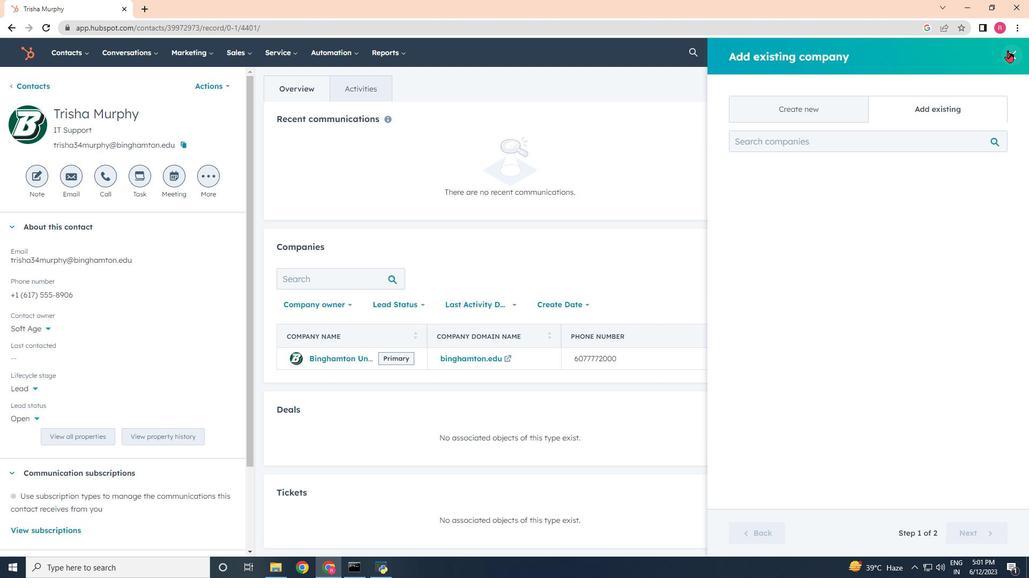 
